 Task: Search one way flight ticket for 1 adult, 1 child, 1 infant in seat in premium economy from Harlingen: Valley International Airport to Jacksonville: Albert J. Ellis Airport on 8-3-2023. Choice of flights is Delta. Number of bags: 2 checked bags. Price is upto 71000. Outbound departure time preference is 19:15.
Action: Mouse moved to (296, 122)
Screenshot: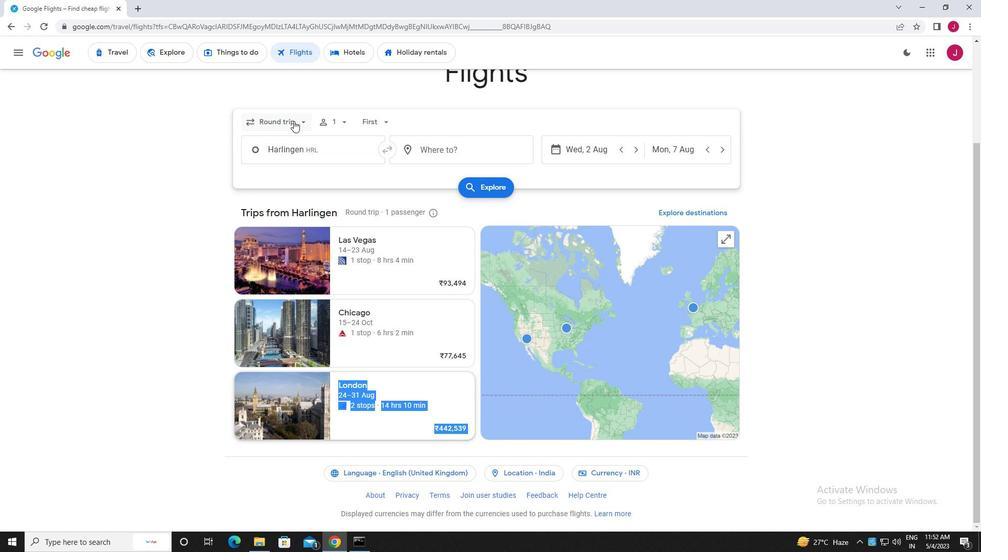 
Action: Mouse pressed left at (296, 122)
Screenshot: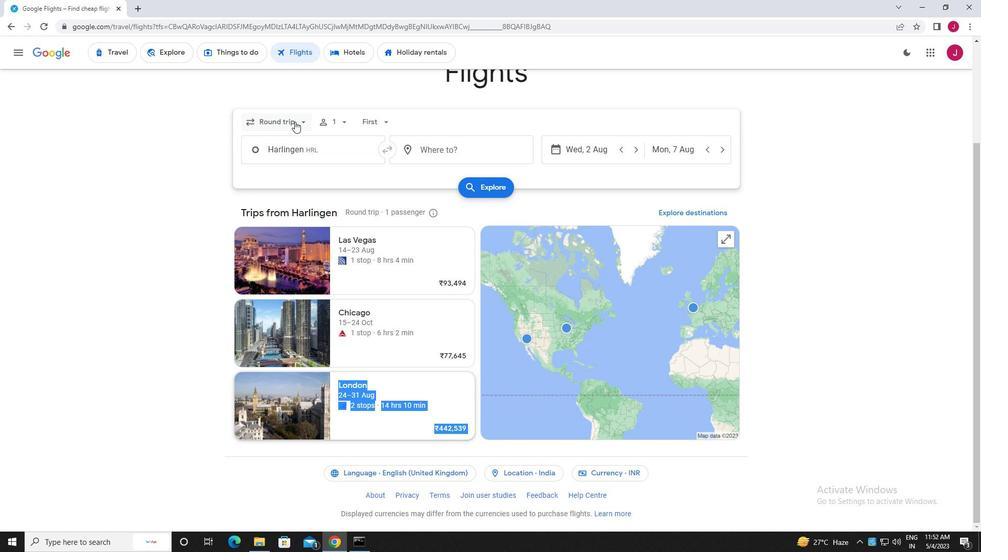 
Action: Mouse moved to (289, 170)
Screenshot: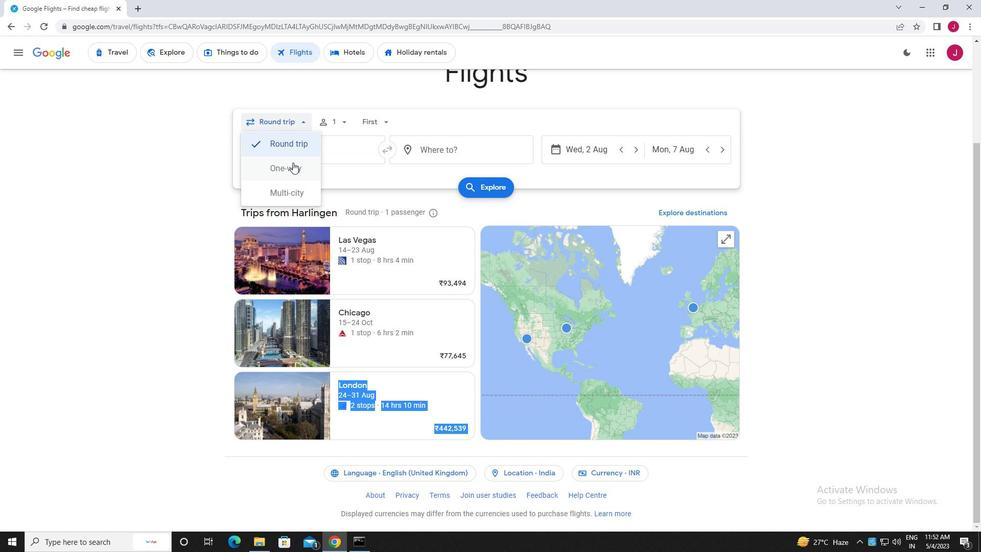 
Action: Mouse pressed left at (289, 170)
Screenshot: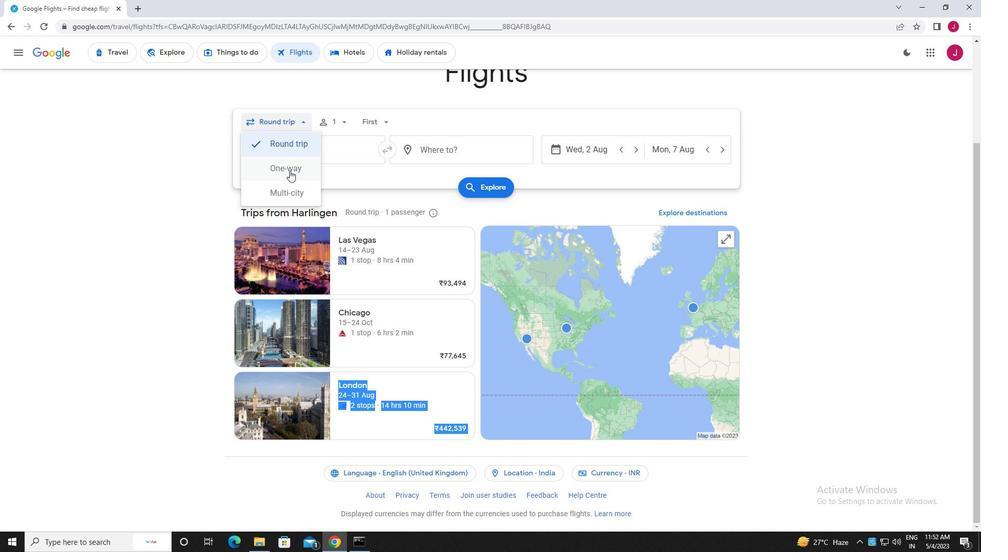 
Action: Mouse moved to (379, 124)
Screenshot: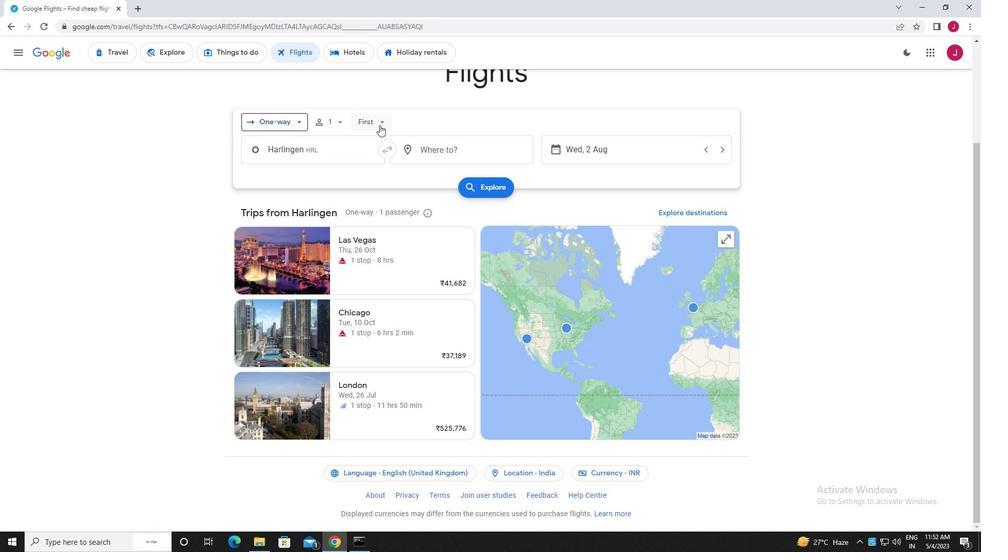 
Action: Mouse pressed left at (379, 124)
Screenshot: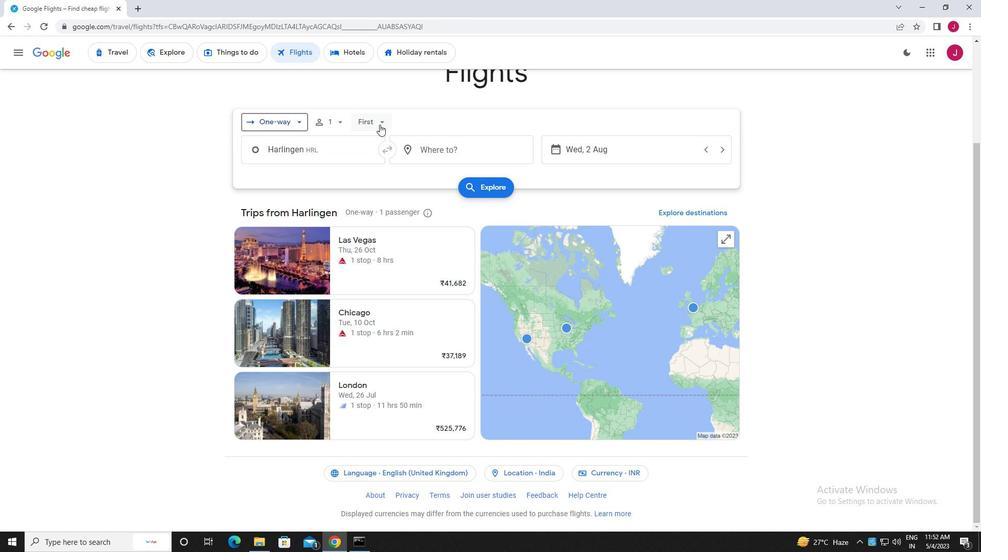 
Action: Mouse moved to (340, 123)
Screenshot: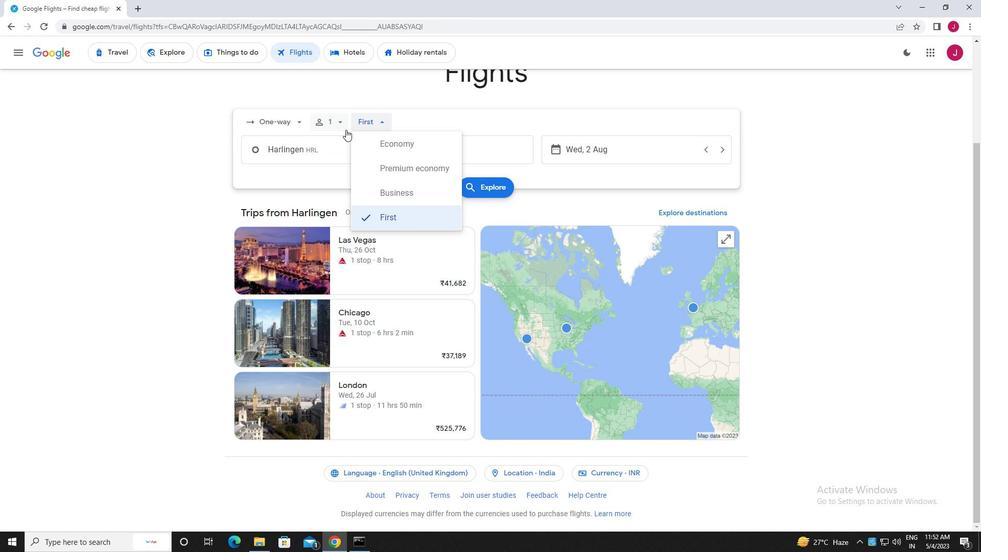 
Action: Mouse pressed left at (340, 123)
Screenshot: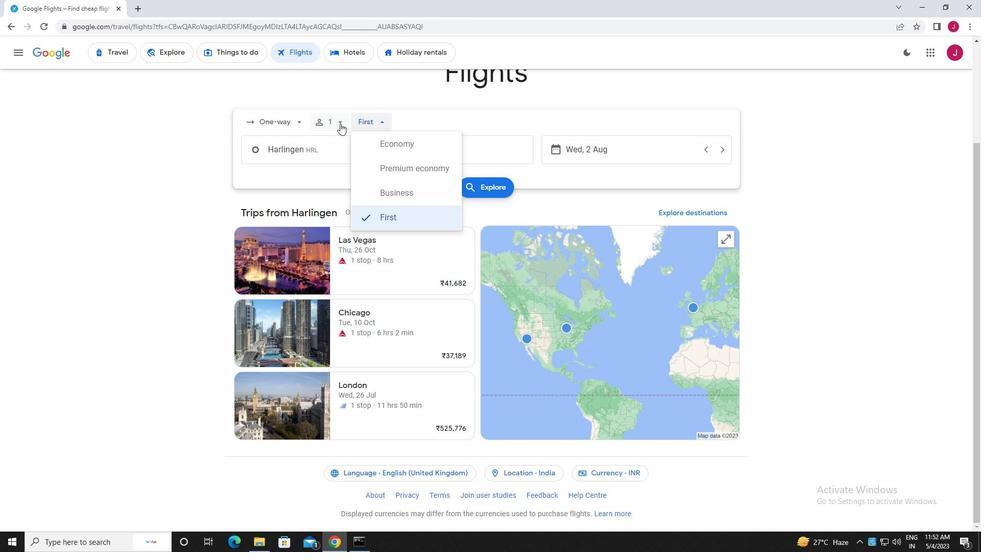 
Action: Mouse moved to (420, 177)
Screenshot: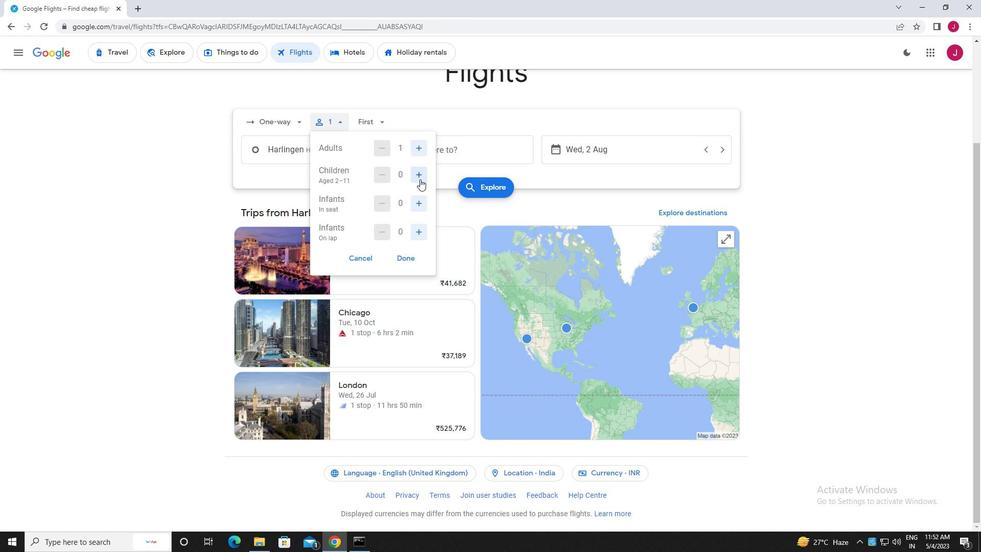 
Action: Mouse pressed left at (420, 177)
Screenshot: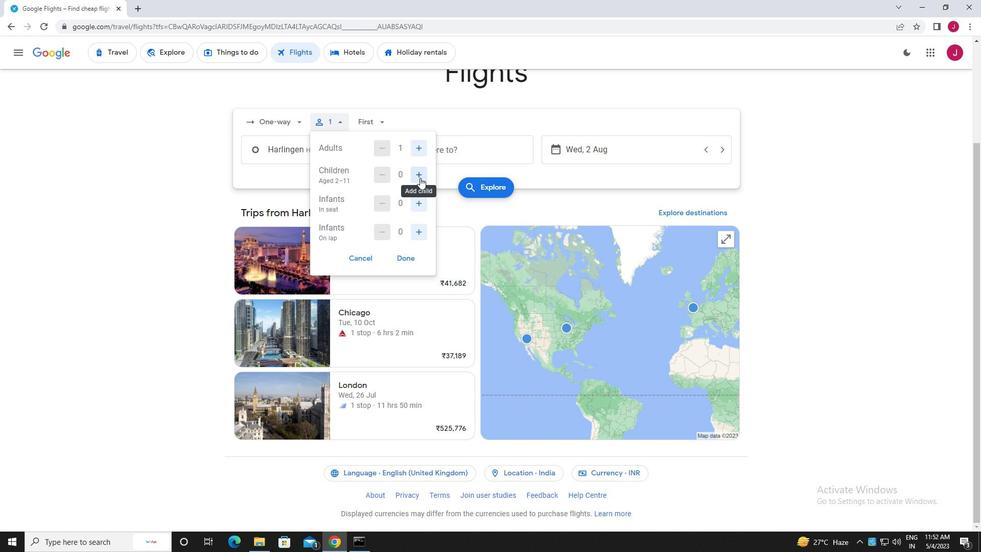 
Action: Mouse moved to (385, 173)
Screenshot: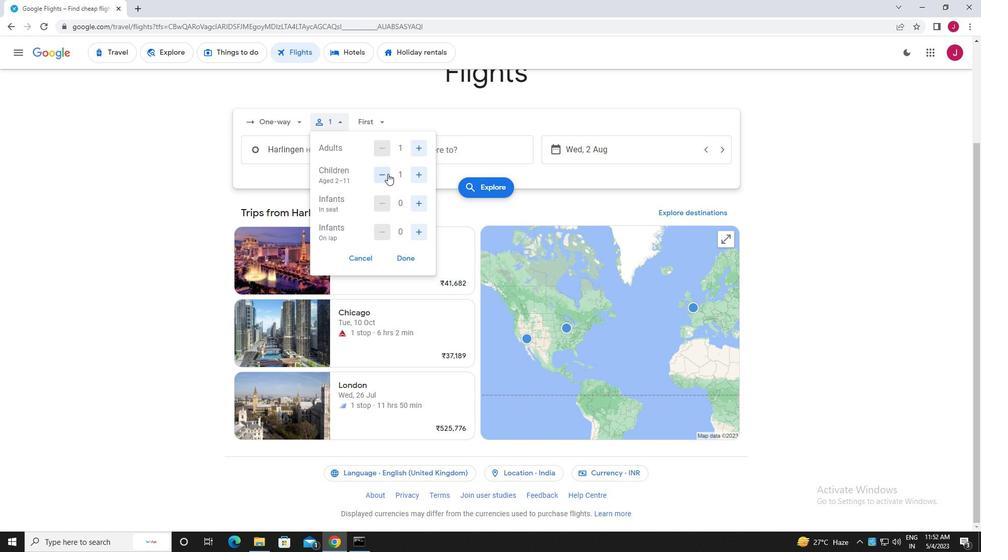 
Action: Mouse pressed left at (385, 173)
Screenshot: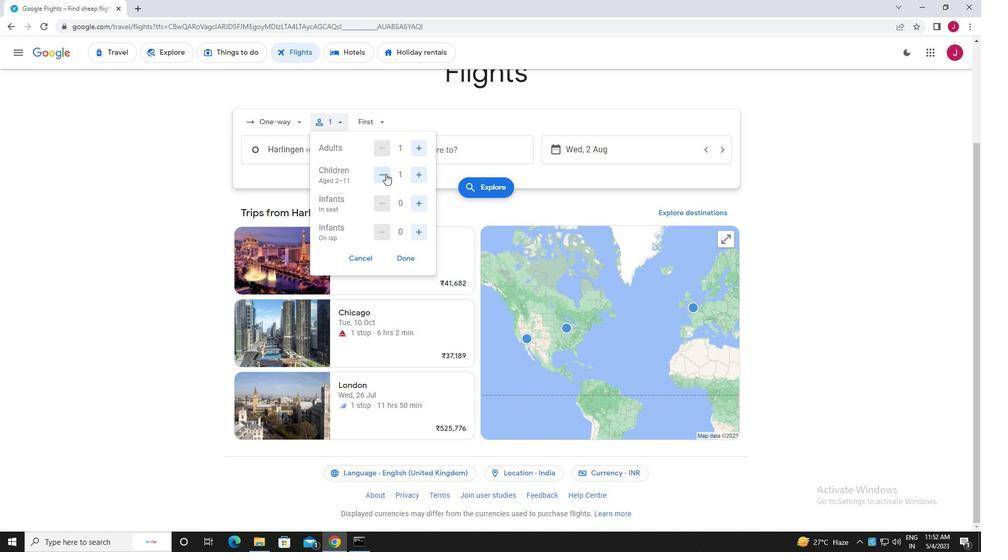 
Action: Mouse moved to (419, 204)
Screenshot: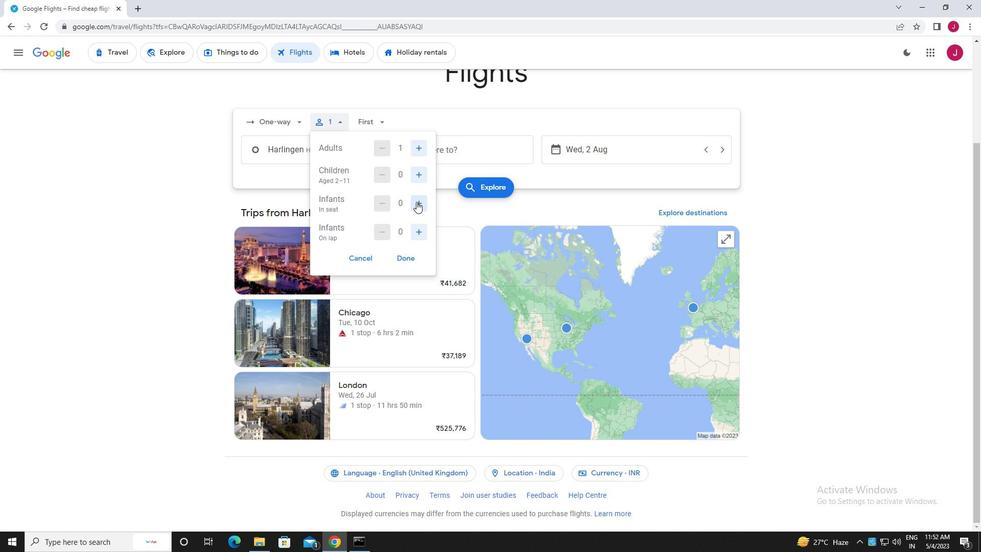 
Action: Mouse pressed left at (419, 204)
Screenshot: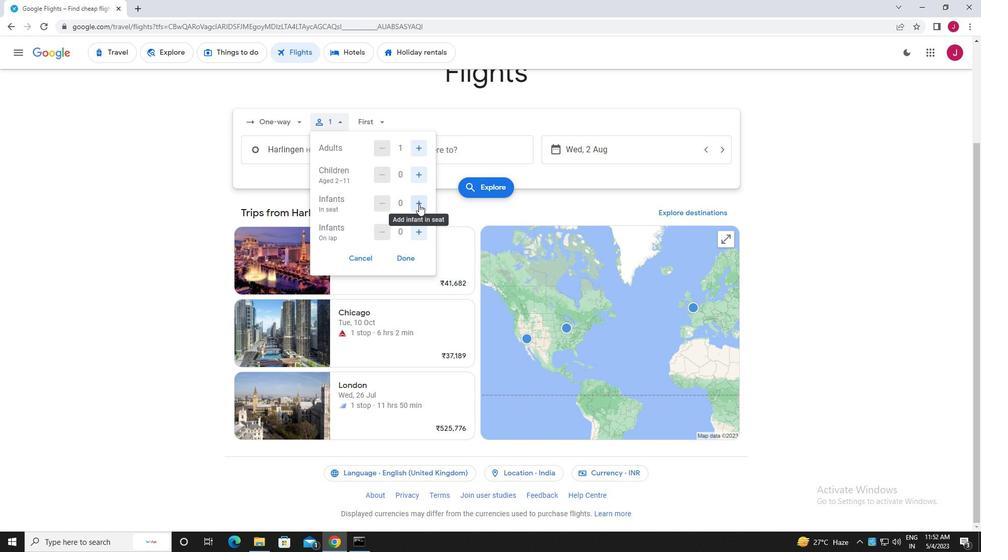 
Action: Mouse moved to (403, 258)
Screenshot: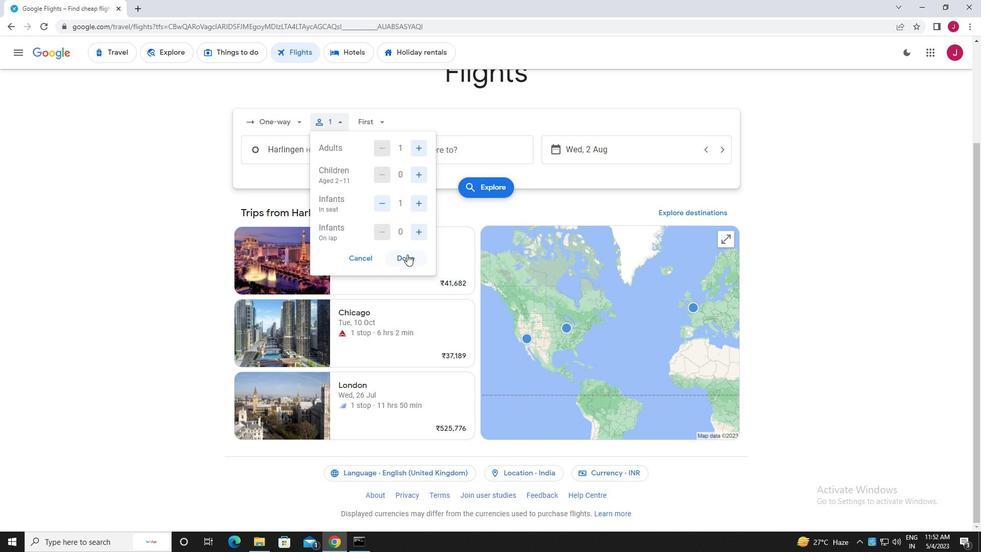 
Action: Mouse pressed left at (403, 258)
Screenshot: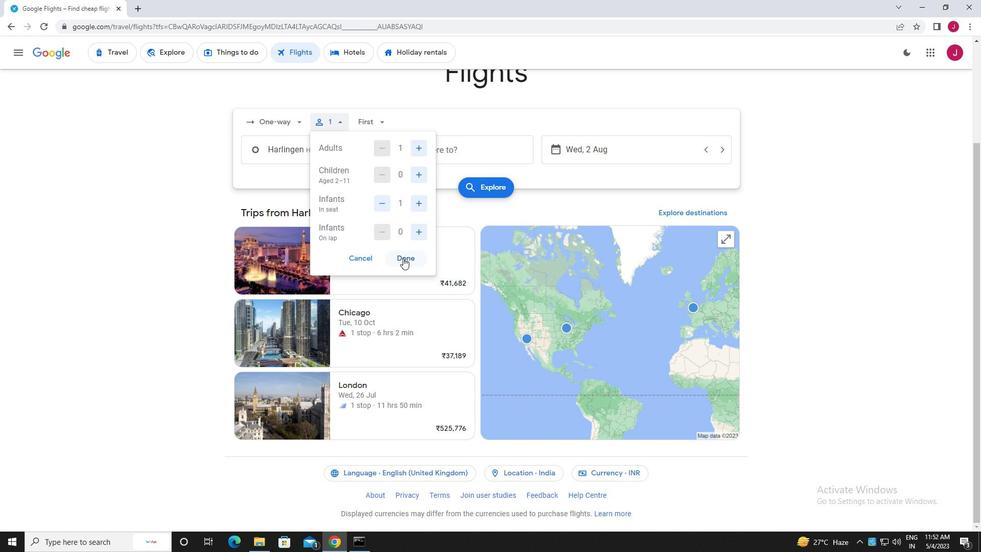 
Action: Mouse moved to (374, 118)
Screenshot: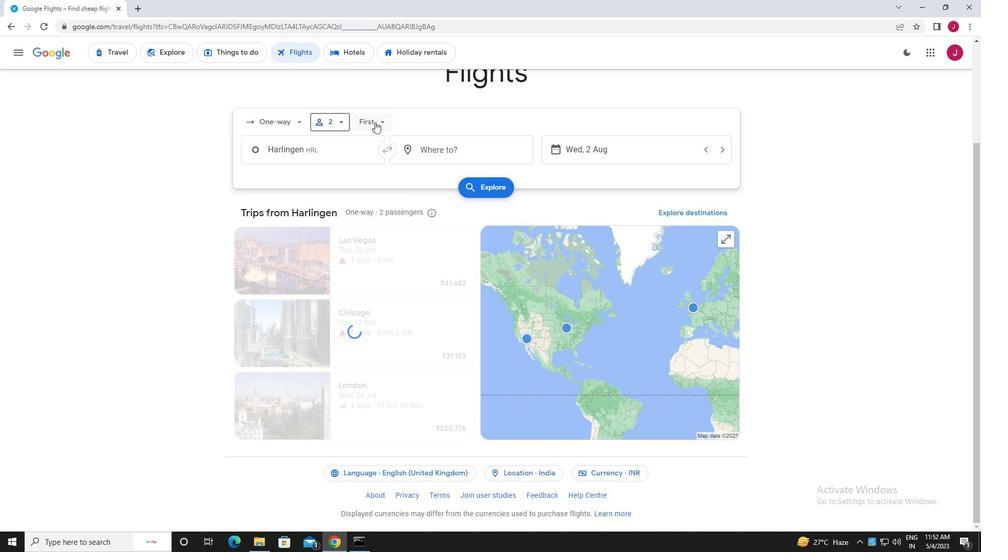 
Action: Mouse pressed left at (374, 118)
Screenshot: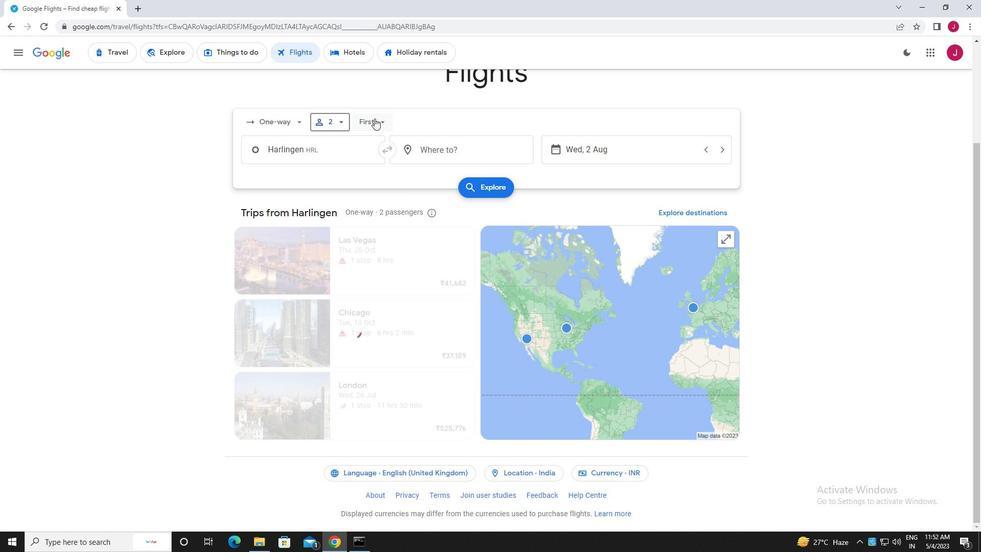 
Action: Mouse moved to (400, 172)
Screenshot: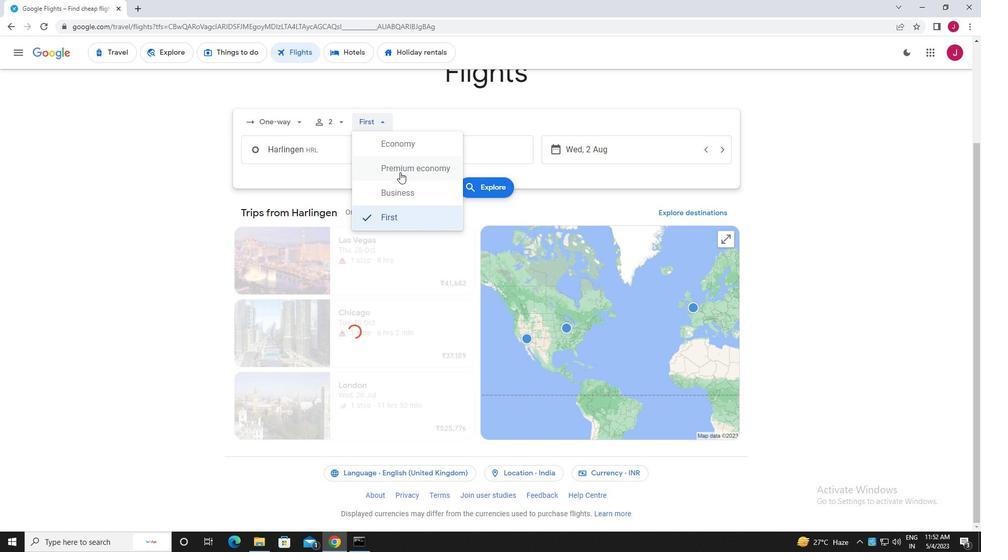 
Action: Mouse pressed left at (400, 172)
Screenshot: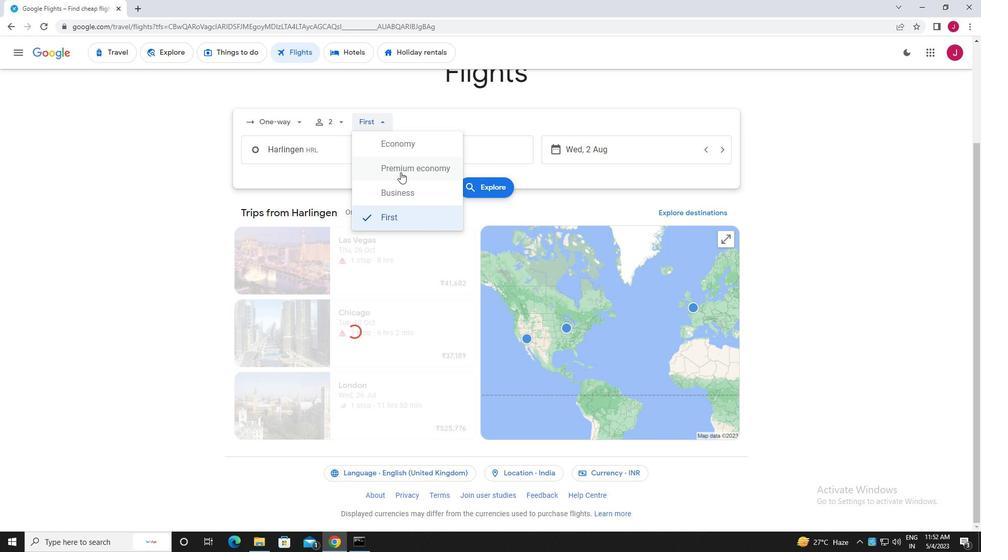 
Action: Mouse moved to (348, 154)
Screenshot: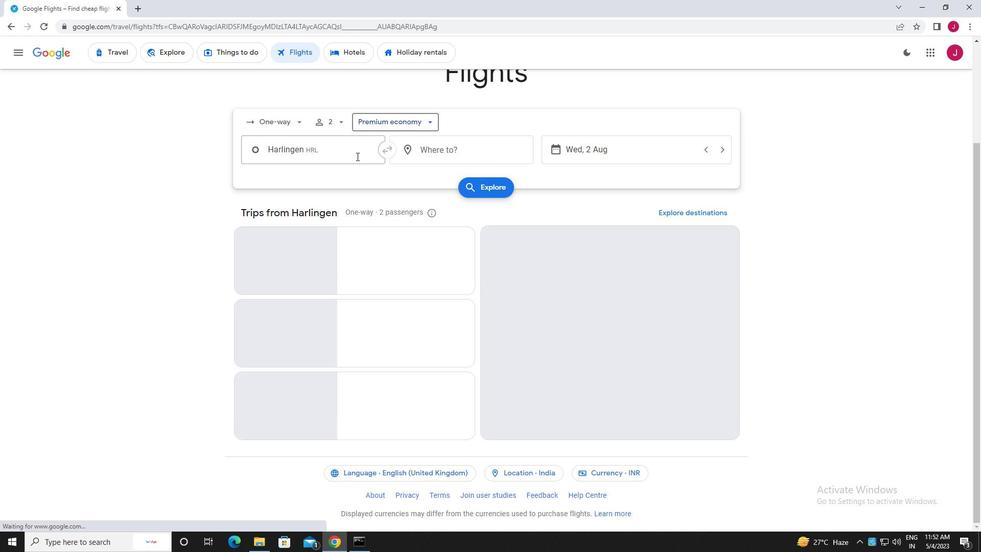 
Action: Mouse pressed left at (348, 154)
Screenshot: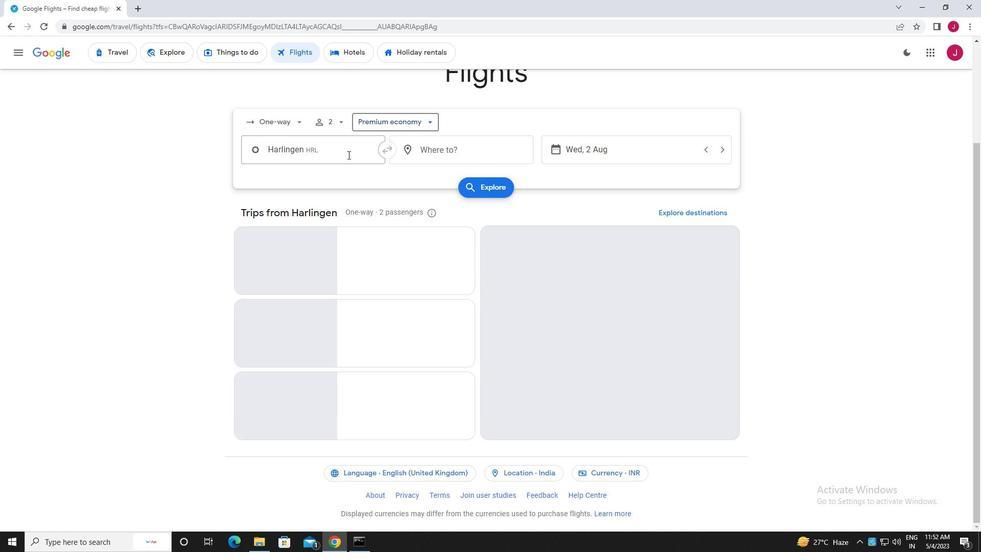 
Action: Mouse moved to (354, 153)
Screenshot: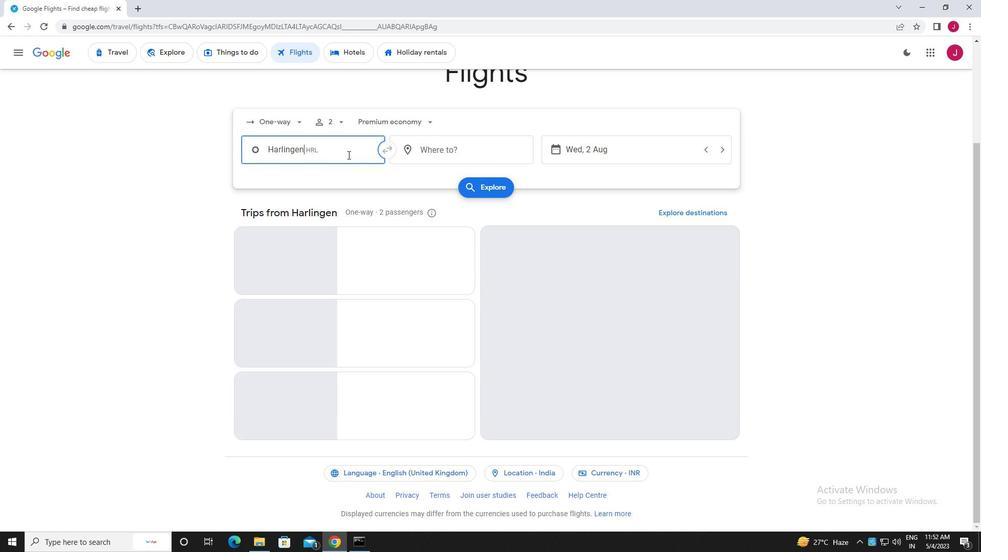 
Action: Key pressed harlington<Key.backspace><Key.backspace><Key.backspace><Key.backspace><Key.backspace><Key.backspace><Key.backspace><Key.backspace><Key.backspace><Key.backspace><Key.backspace><Key.backspace><Key.backspace><Key.backspace><Key.backspace>valley<Key.space>int
Screenshot: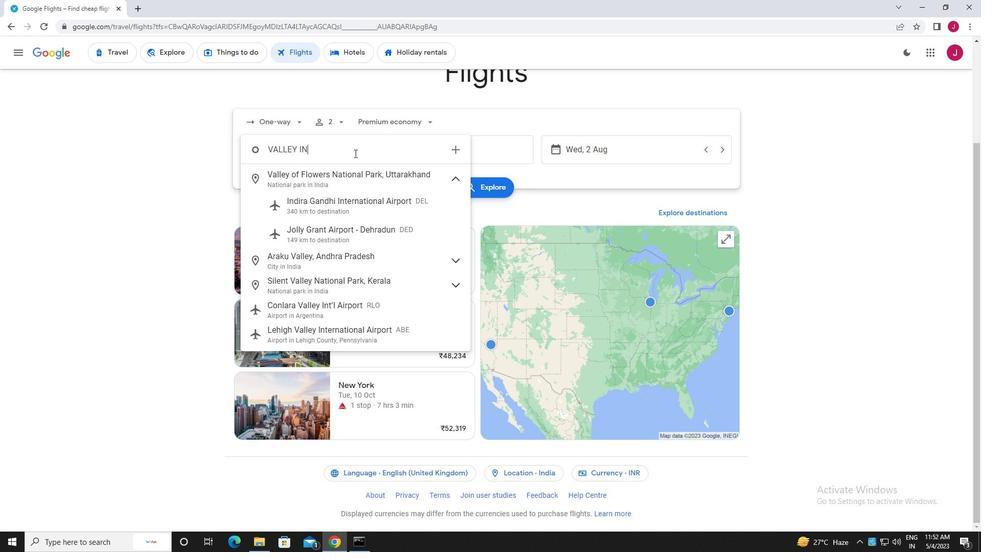 
Action: Mouse moved to (333, 224)
Screenshot: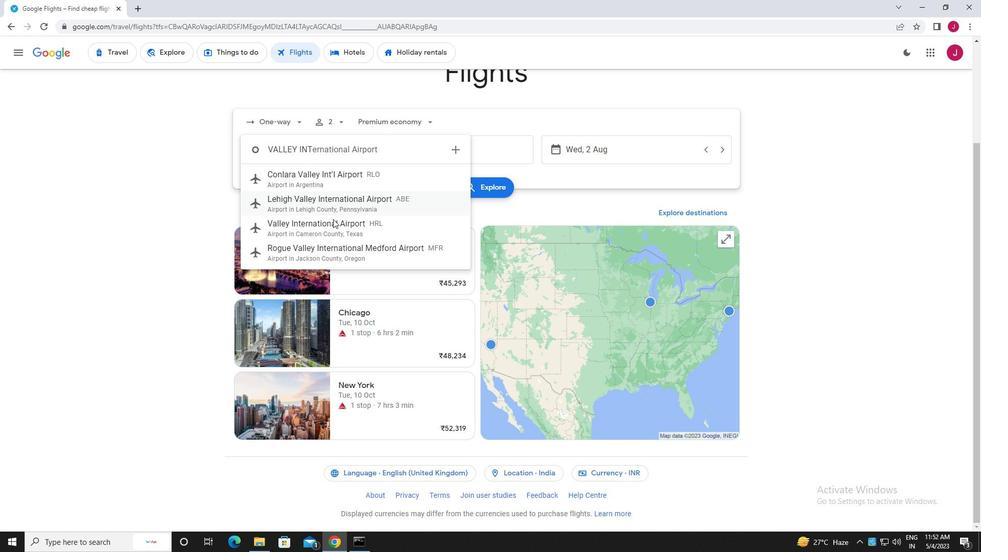 
Action: Mouse pressed left at (333, 224)
Screenshot: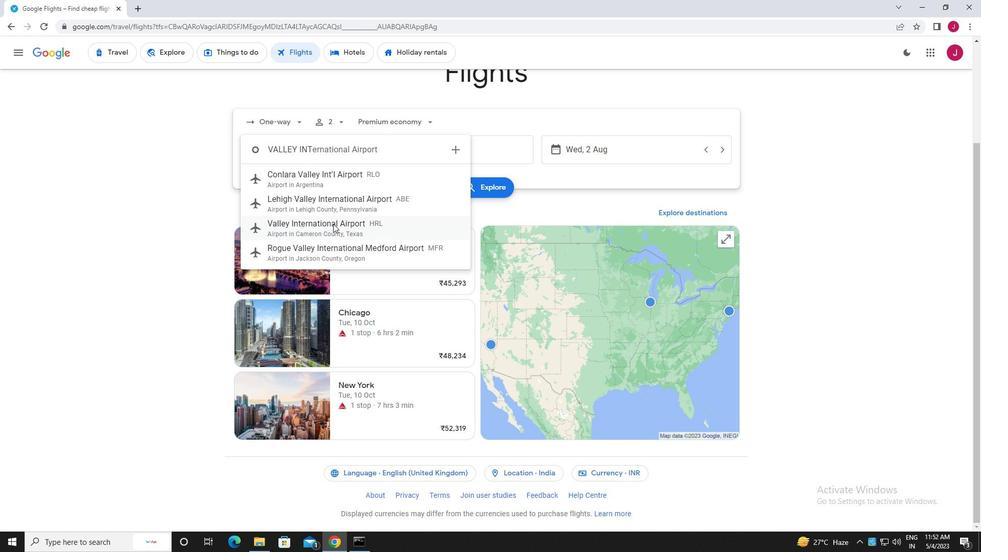 
Action: Mouse moved to (447, 154)
Screenshot: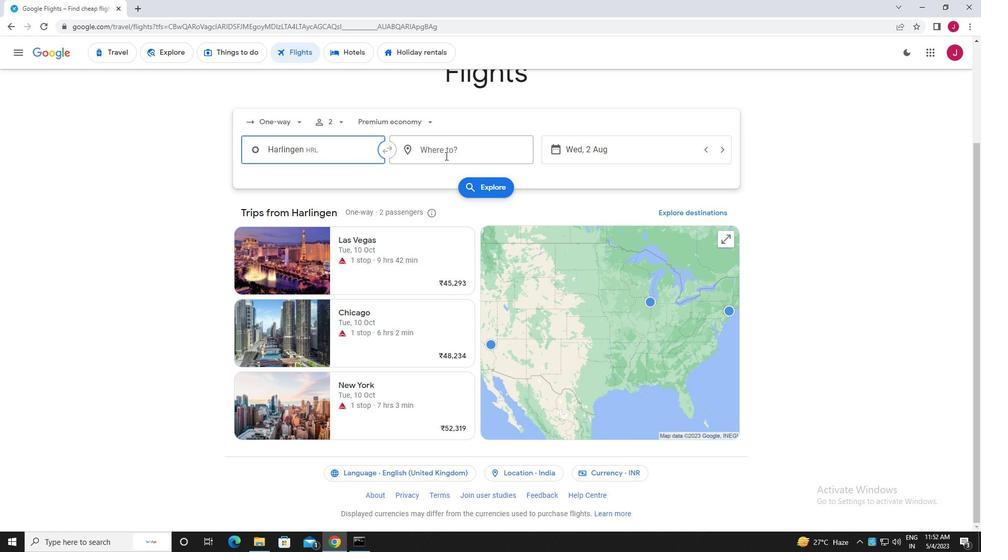 
Action: Mouse pressed left at (447, 154)
Screenshot: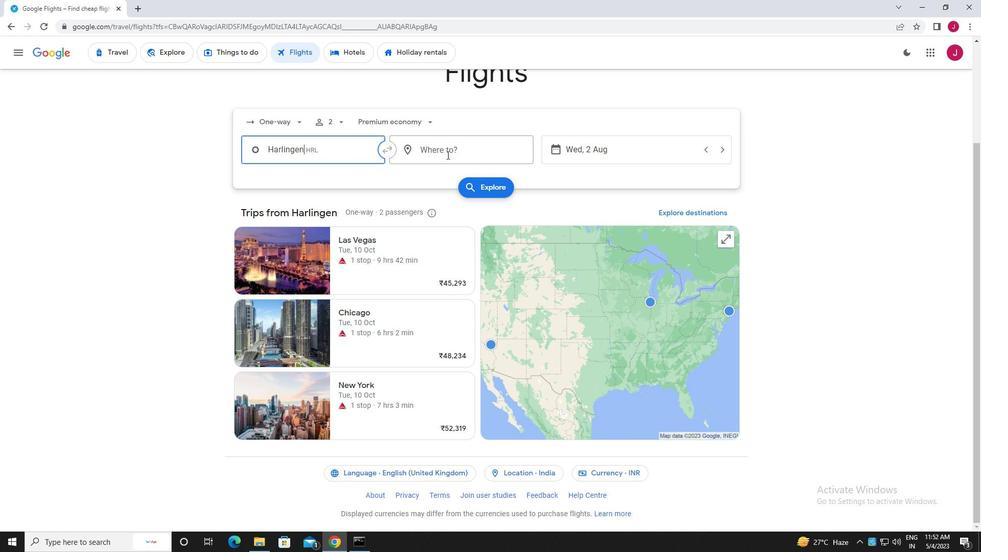 
Action: Mouse moved to (448, 155)
Screenshot: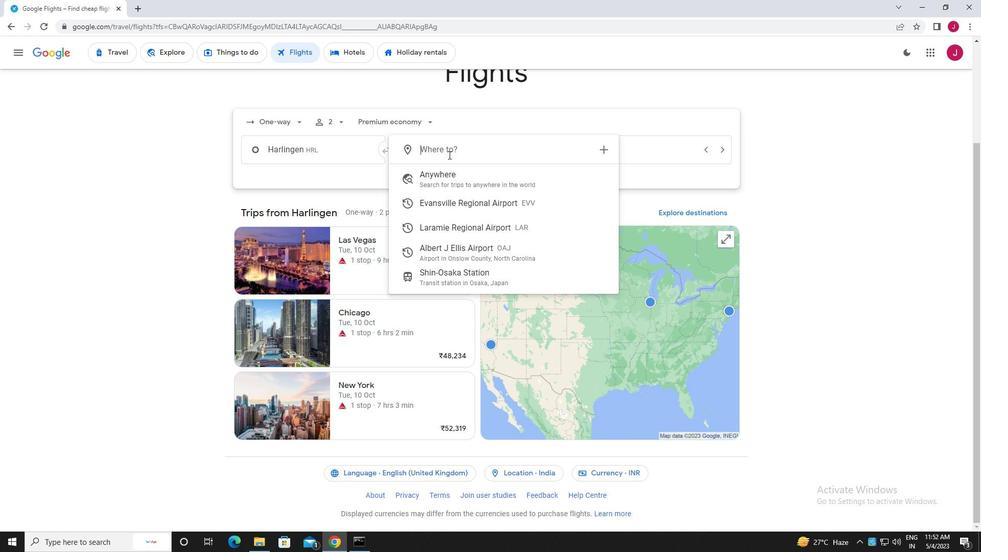 
Action: Key pressed albert<Key.space>
Screenshot: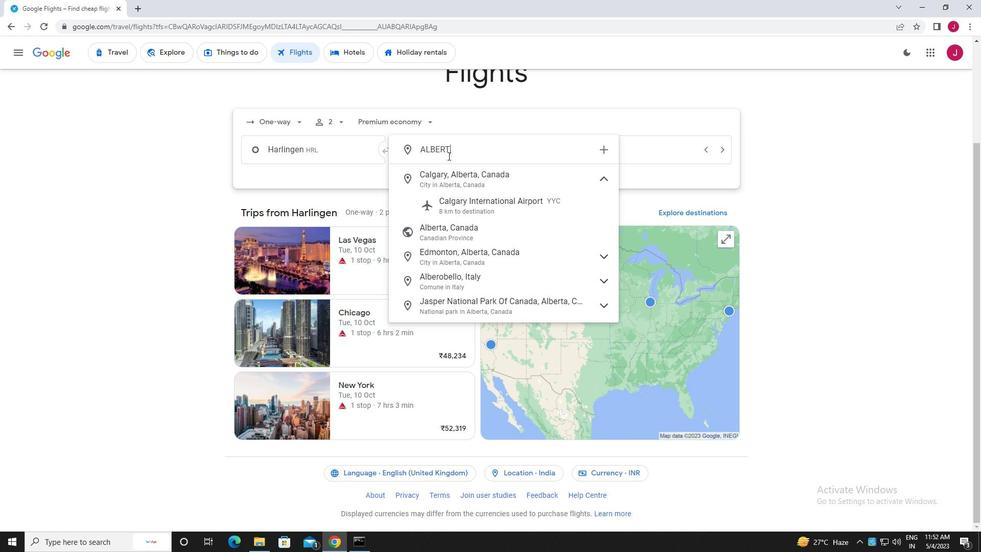 
Action: Mouse moved to (482, 183)
Screenshot: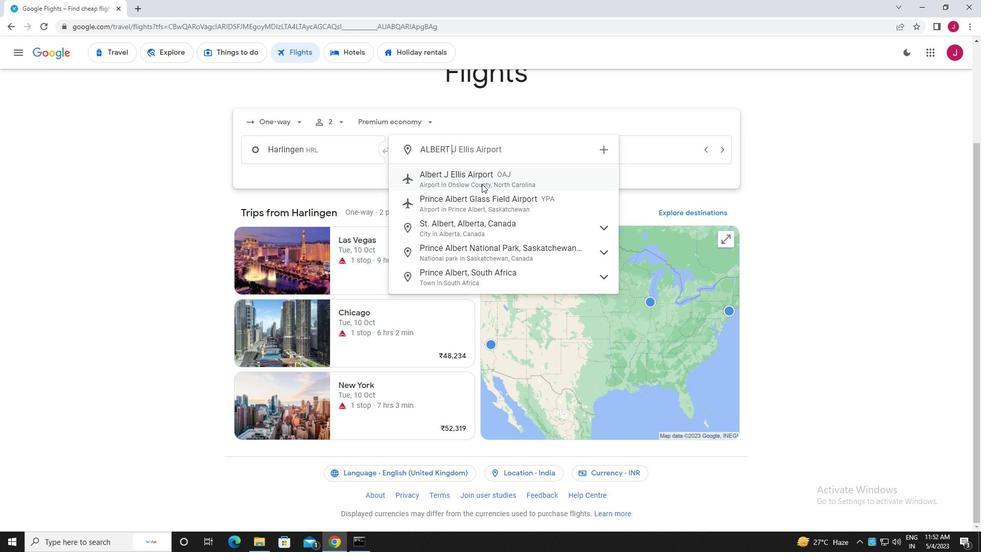 
Action: Mouse pressed left at (482, 183)
Screenshot: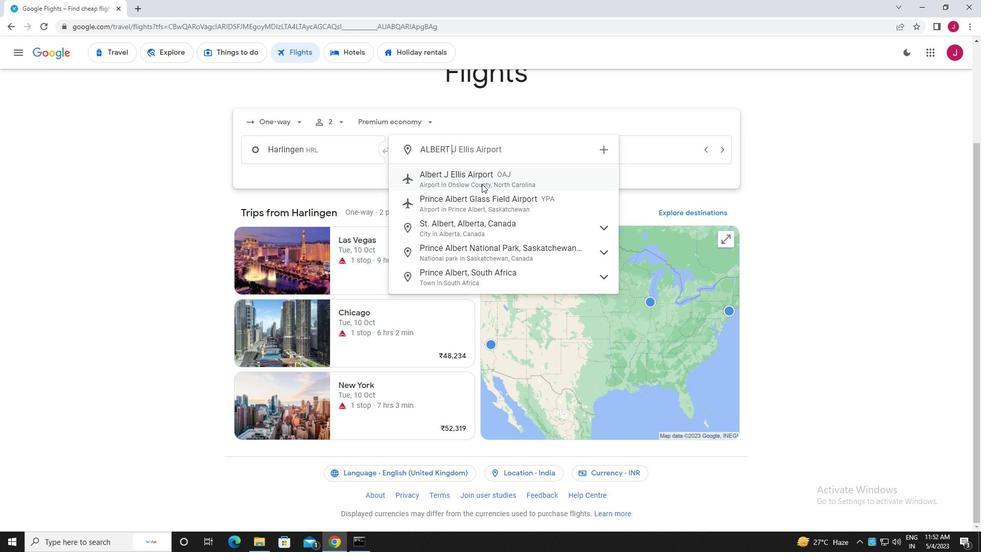 
Action: Mouse moved to (614, 152)
Screenshot: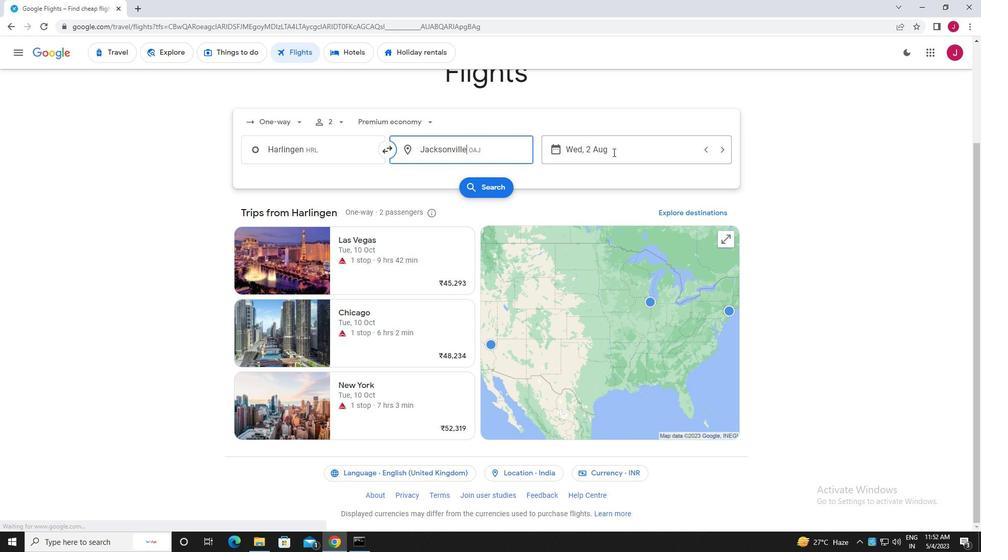 
Action: Mouse pressed left at (614, 152)
Screenshot: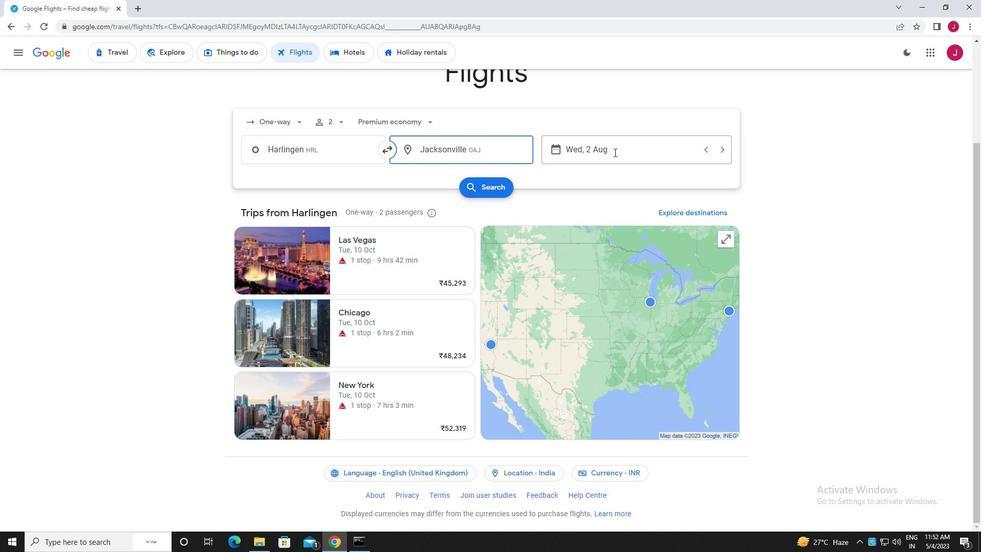 
Action: Mouse moved to (465, 230)
Screenshot: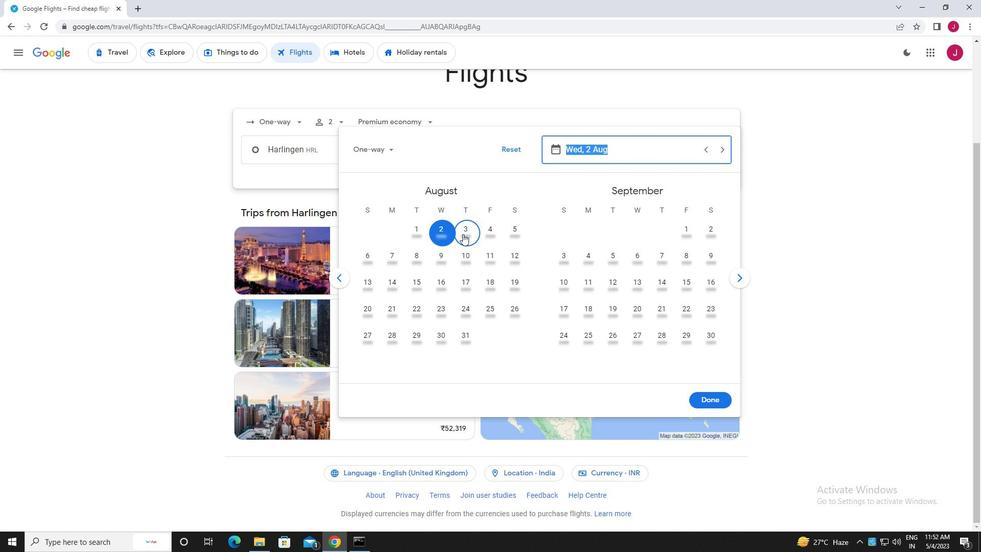 
Action: Mouse pressed left at (465, 230)
Screenshot: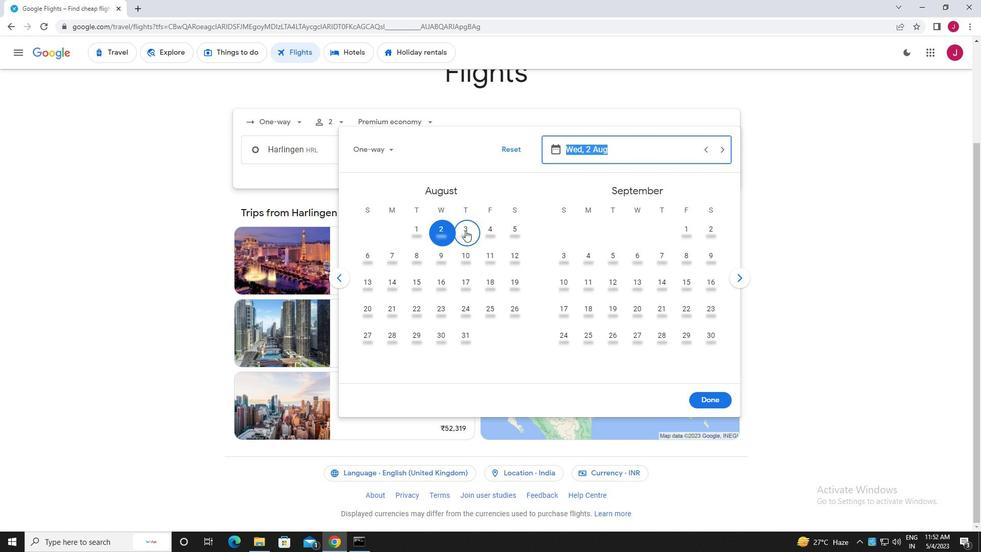 
Action: Mouse moved to (710, 396)
Screenshot: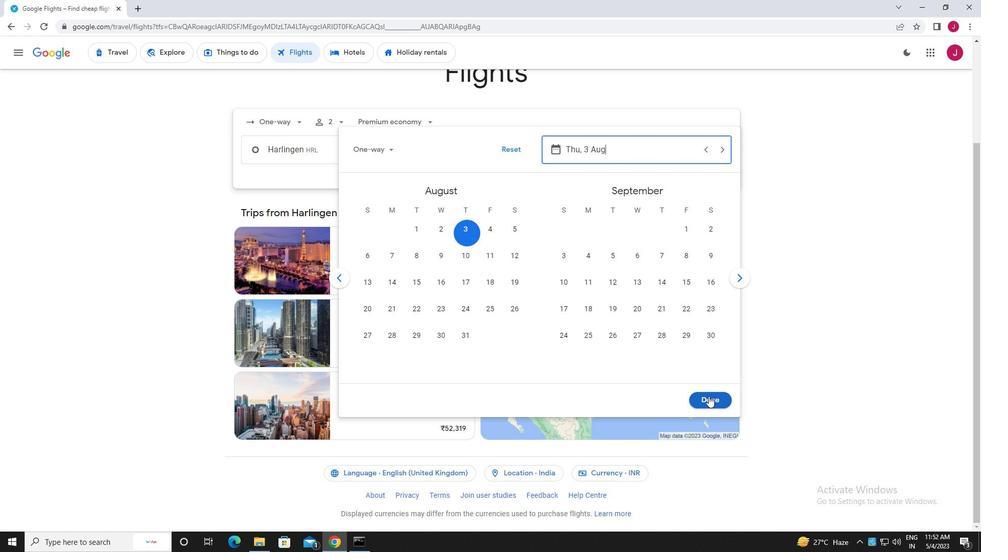 
Action: Mouse pressed left at (710, 396)
Screenshot: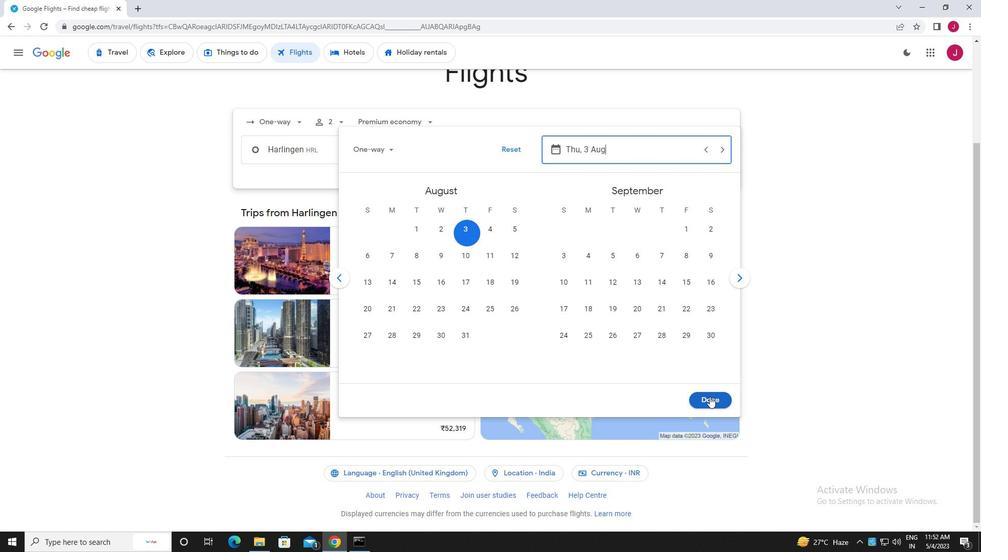 
Action: Mouse moved to (482, 191)
Screenshot: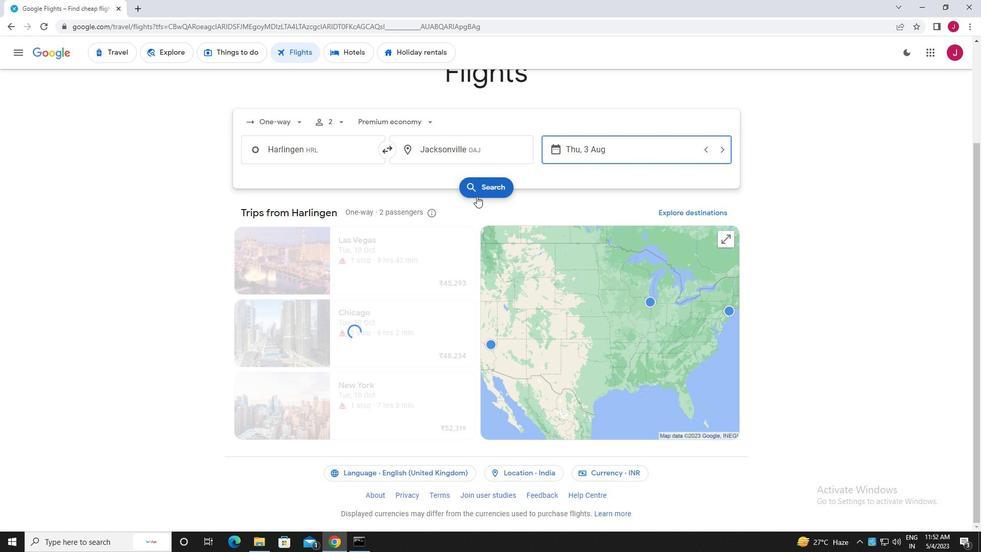 
Action: Mouse pressed left at (482, 191)
Screenshot: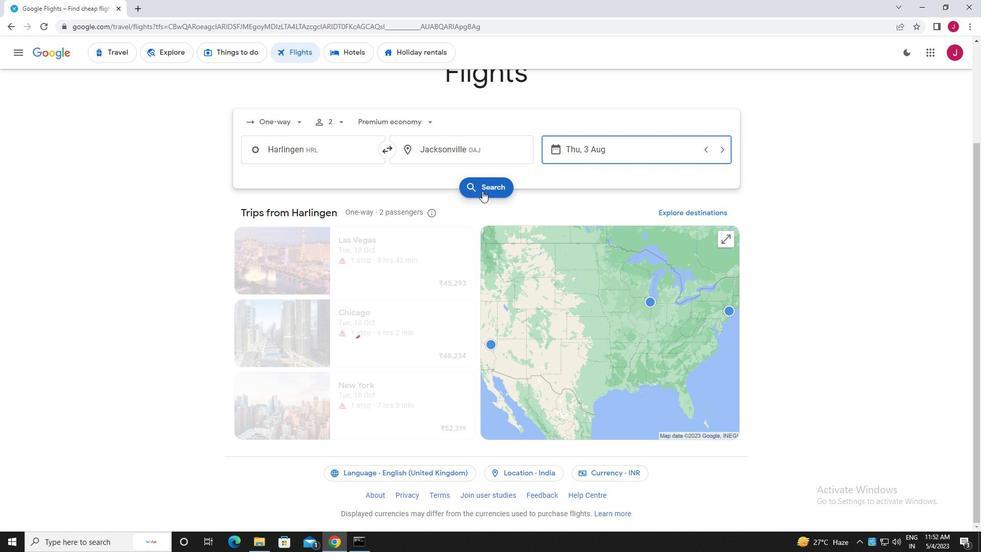 
Action: Mouse moved to (254, 146)
Screenshot: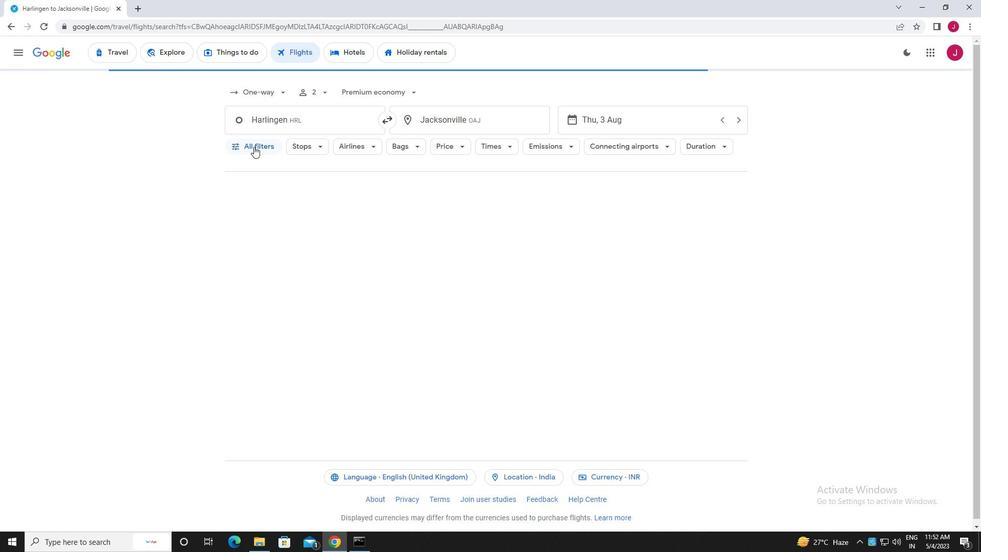
Action: Mouse pressed left at (254, 146)
Screenshot: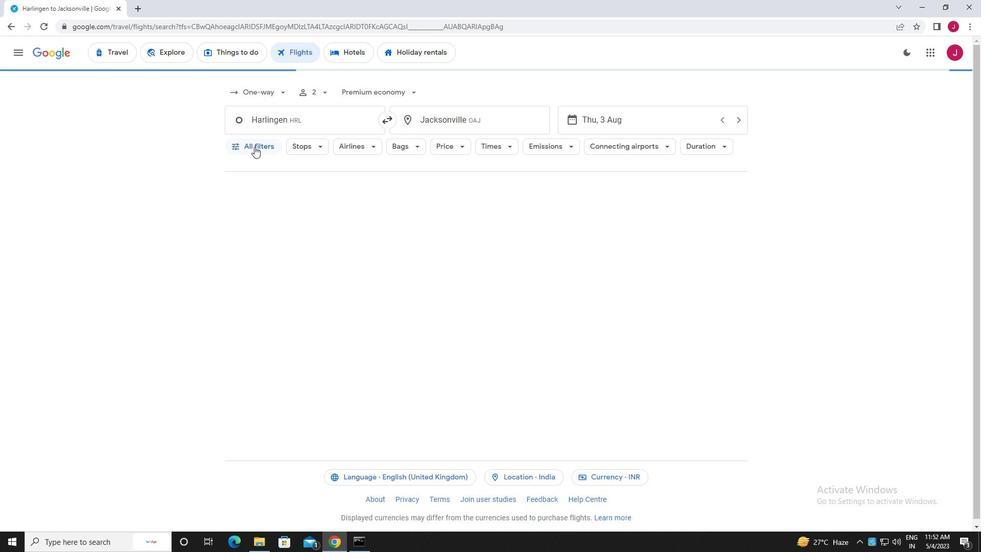 
Action: Mouse moved to (306, 217)
Screenshot: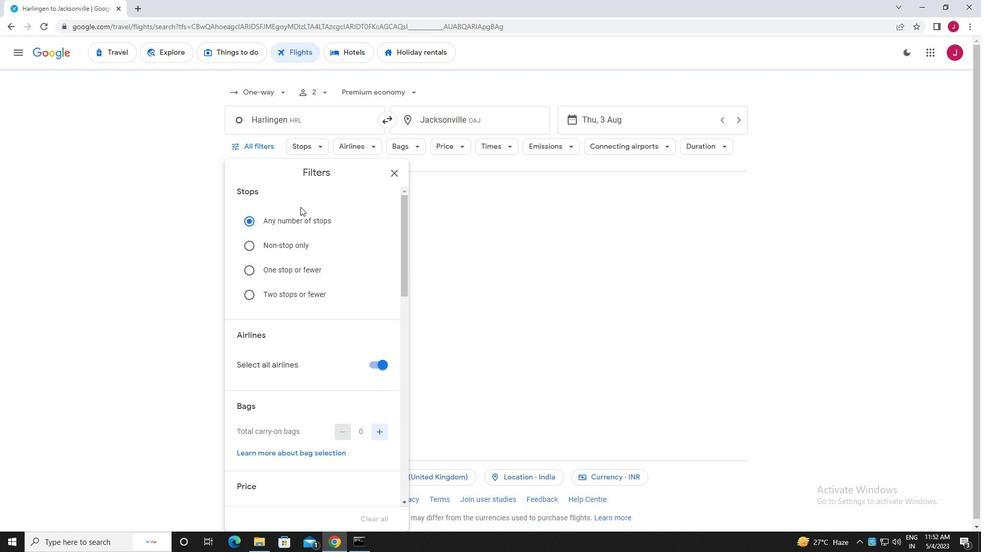 
Action: Mouse scrolled (306, 216) with delta (0, 0)
Screenshot: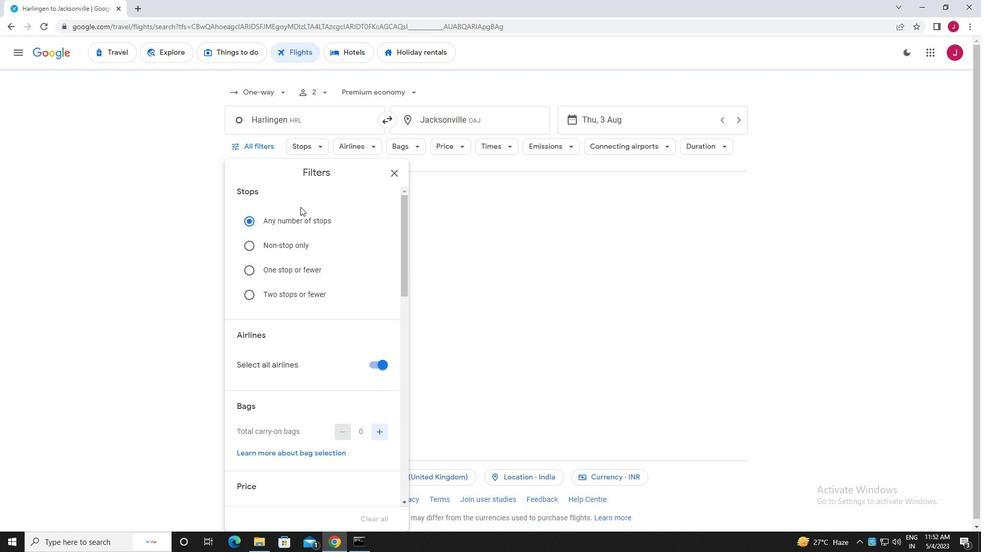 
Action: Mouse scrolled (306, 216) with delta (0, 0)
Screenshot: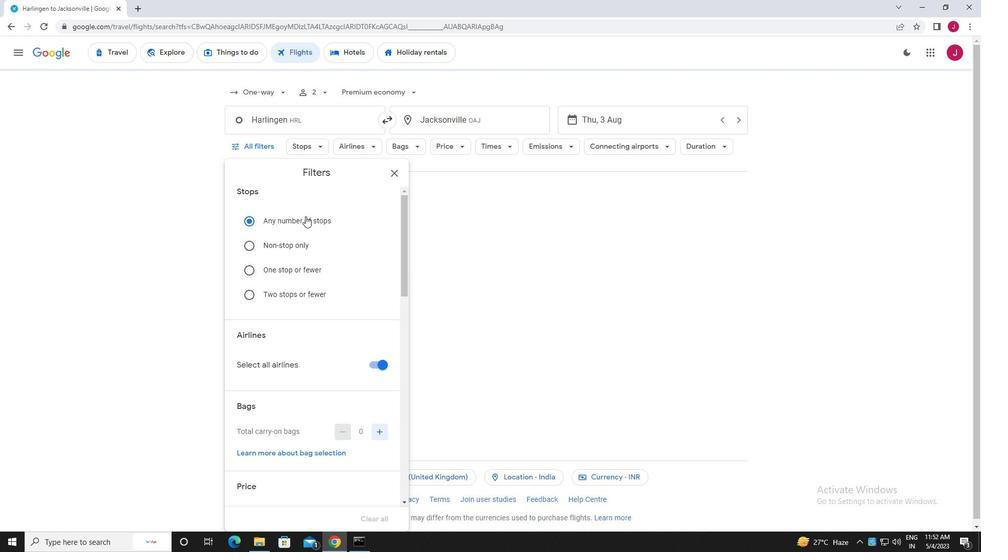 
Action: Mouse moved to (306, 217)
Screenshot: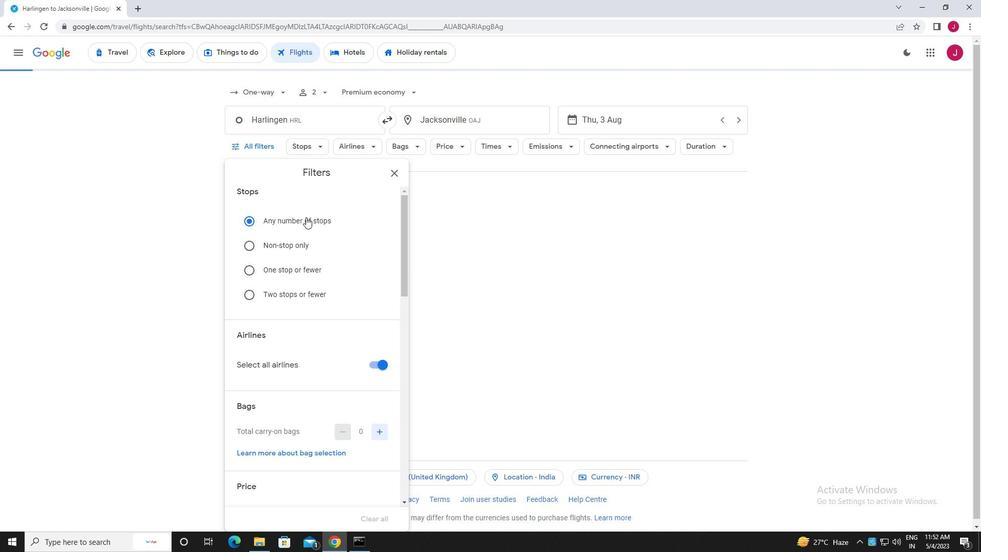 
Action: Mouse scrolled (306, 217) with delta (0, 0)
Screenshot: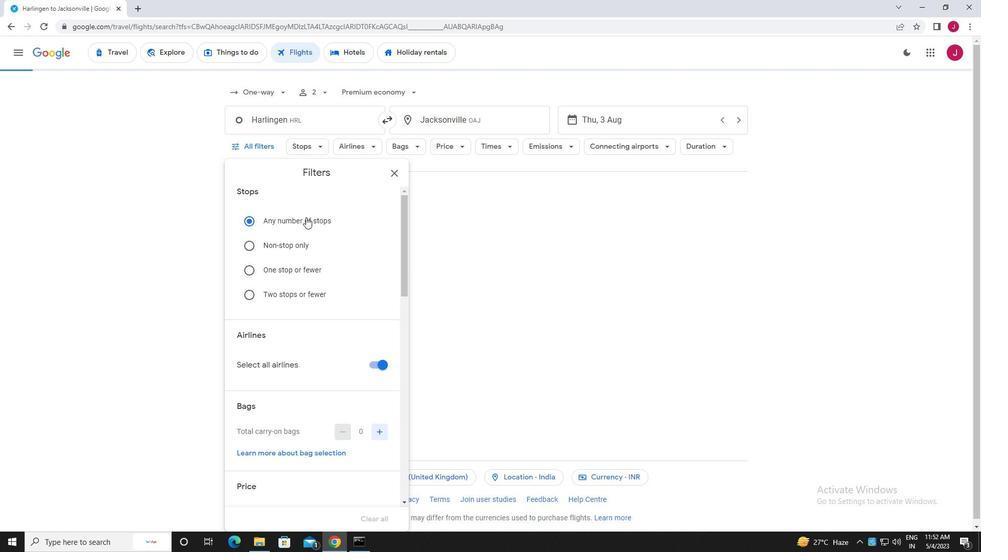 
Action: Mouse moved to (370, 210)
Screenshot: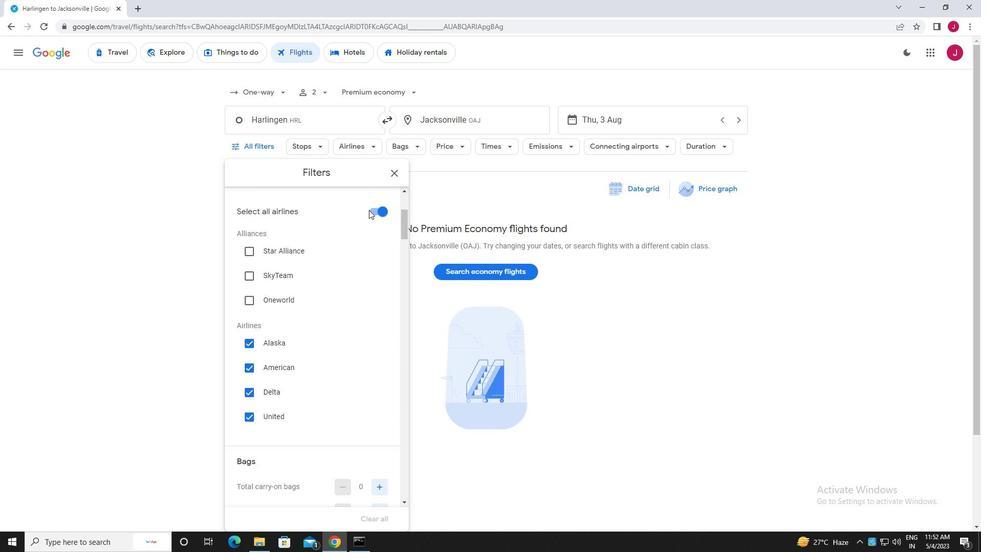 
Action: Mouse pressed left at (370, 210)
Screenshot: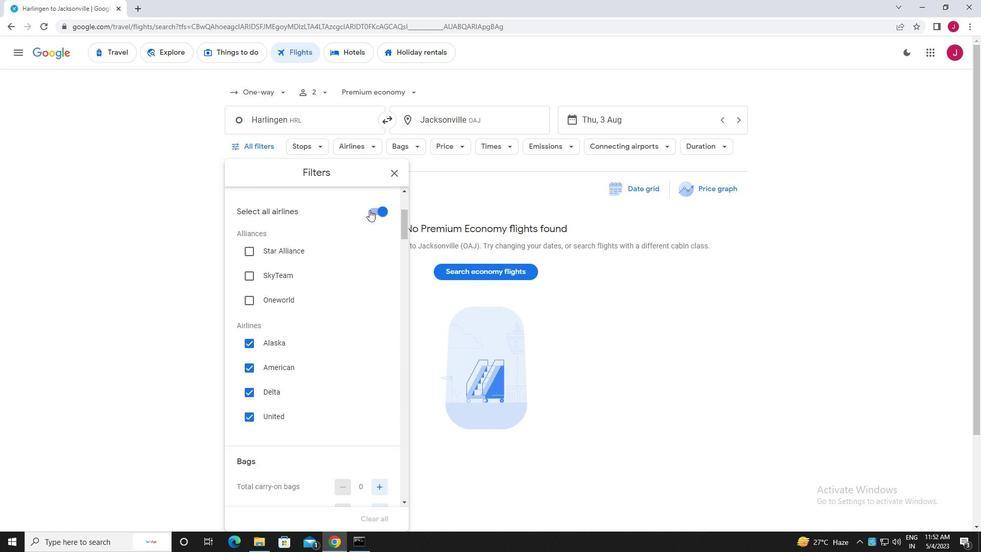 
Action: Mouse moved to (249, 392)
Screenshot: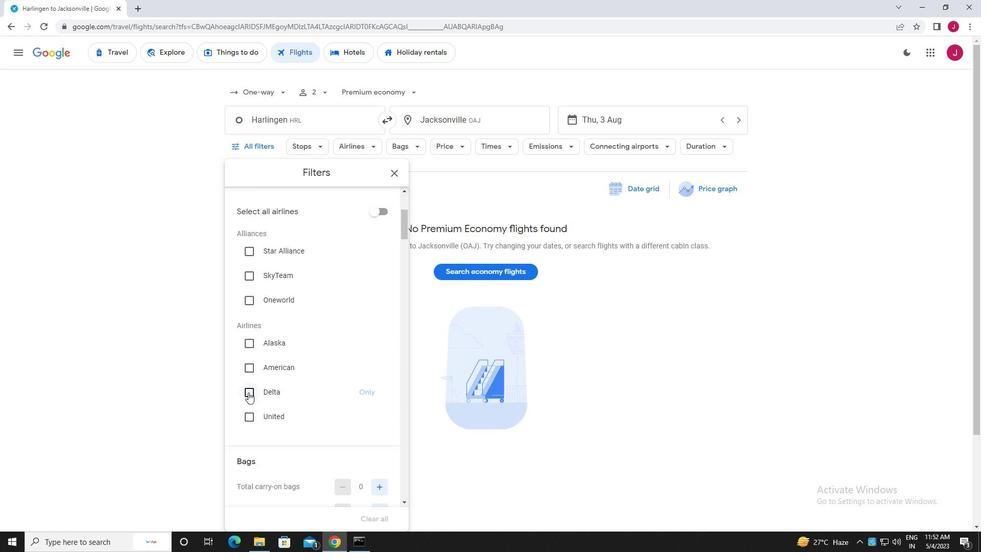 
Action: Mouse pressed left at (249, 392)
Screenshot: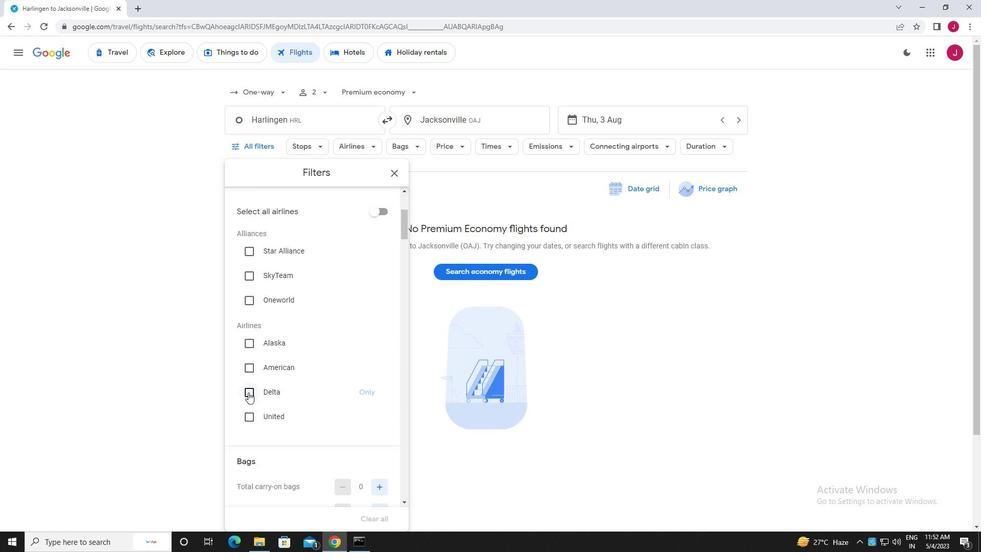 
Action: Mouse moved to (335, 354)
Screenshot: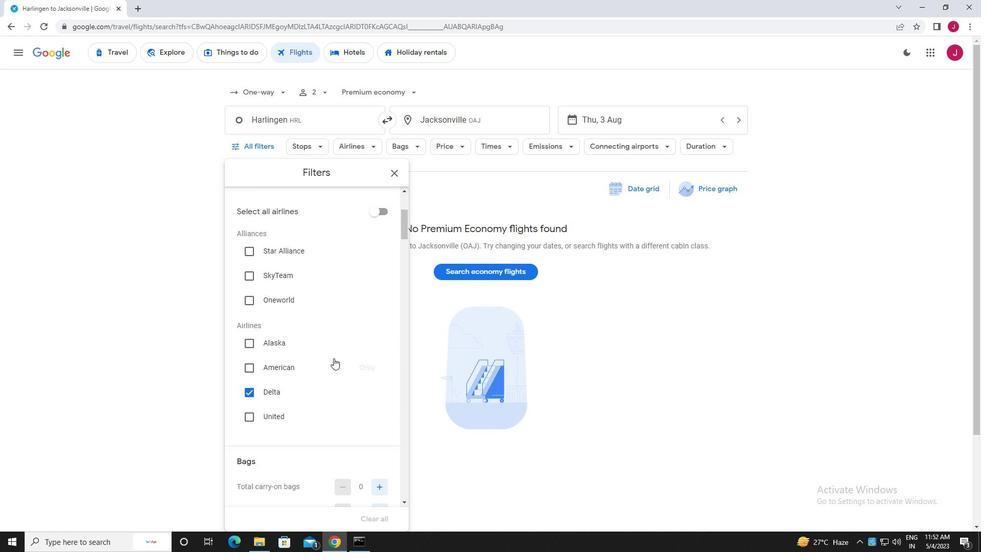 
Action: Mouse scrolled (335, 353) with delta (0, 0)
Screenshot: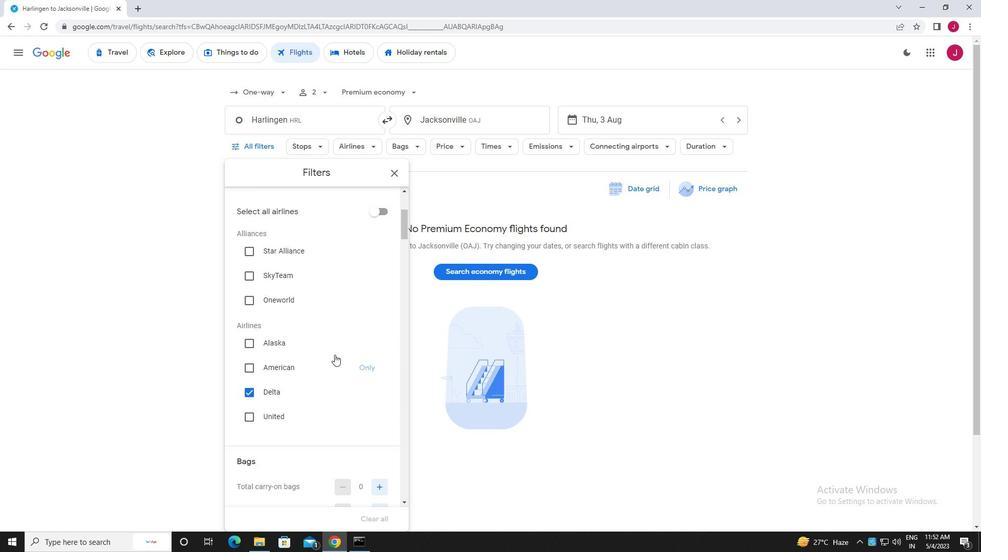 
Action: Mouse scrolled (335, 353) with delta (0, 0)
Screenshot: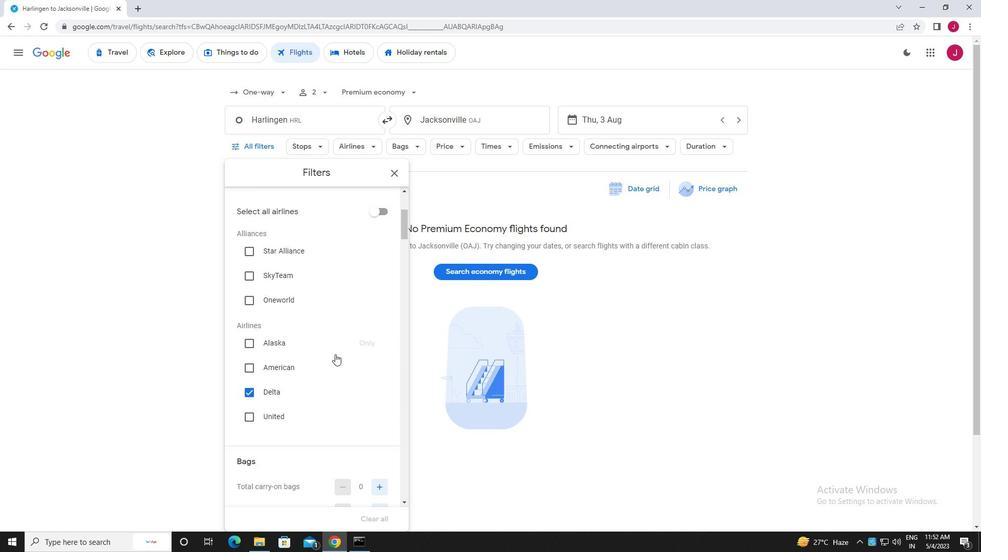 
Action: Mouse moved to (332, 351)
Screenshot: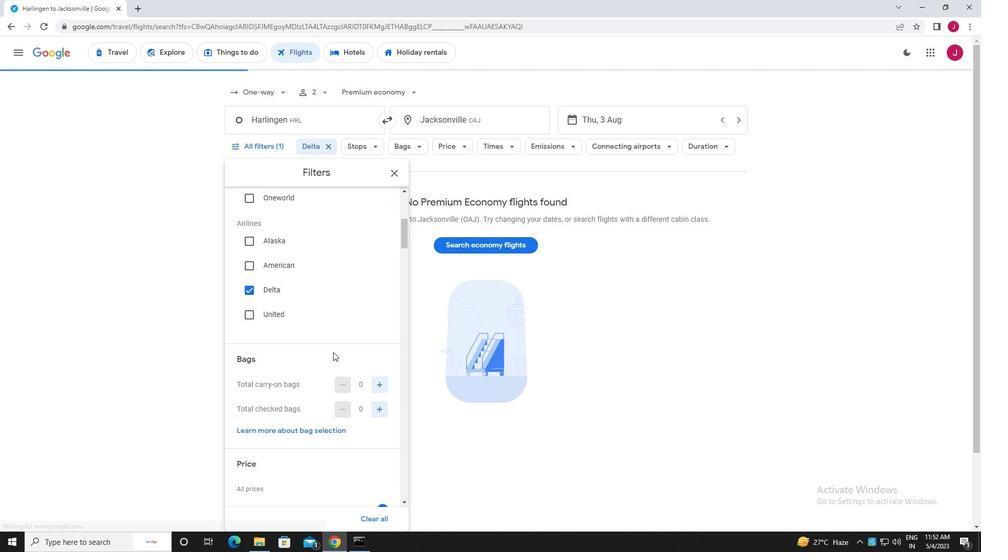 
Action: Mouse scrolled (332, 351) with delta (0, 0)
Screenshot: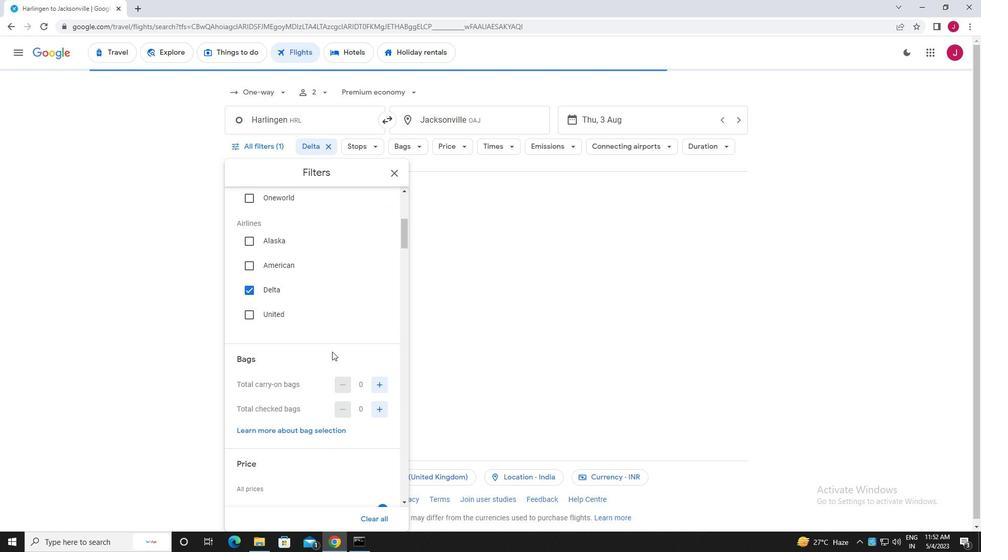 
Action: Mouse moved to (381, 358)
Screenshot: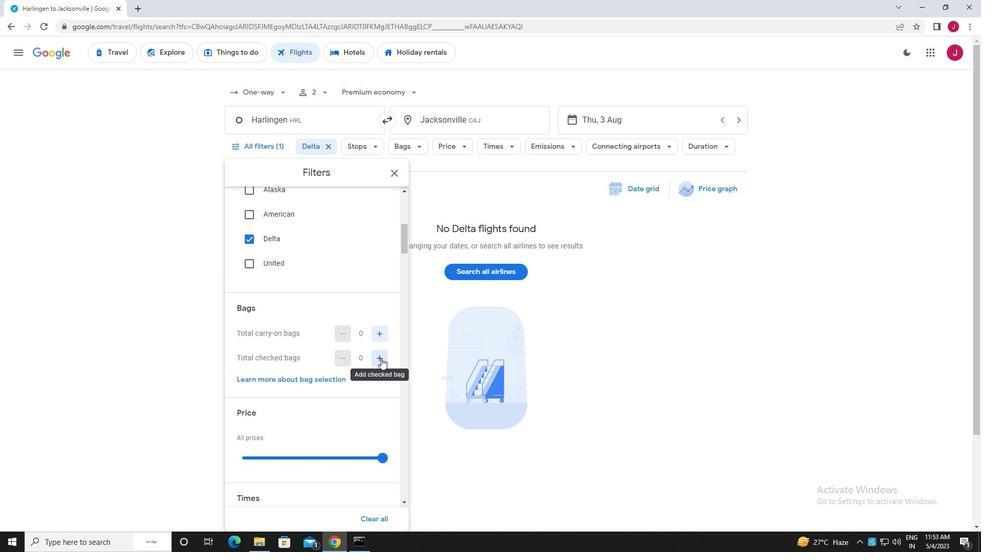 
Action: Mouse pressed left at (381, 358)
Screenshot: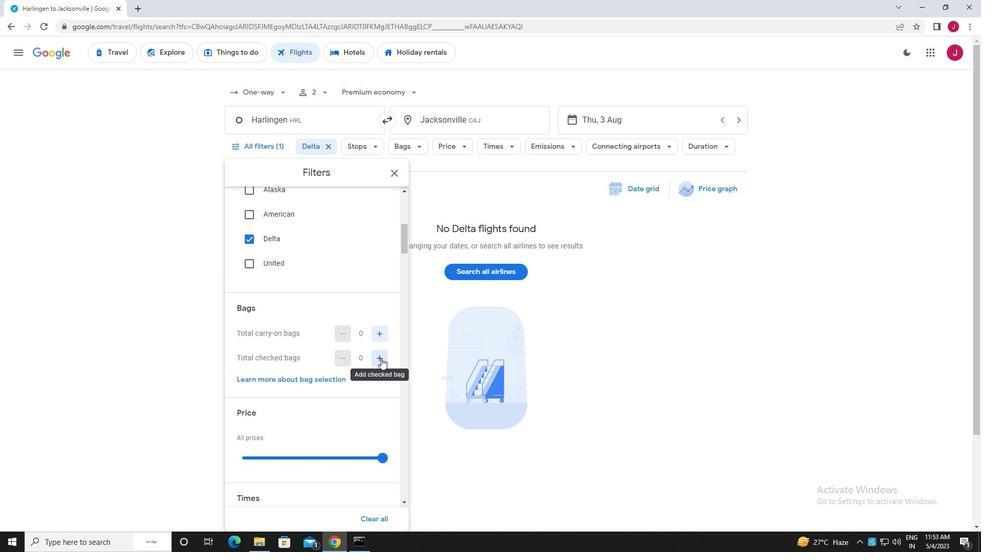 
Action: Mouse pressed left at (381, 358)
Screenshot: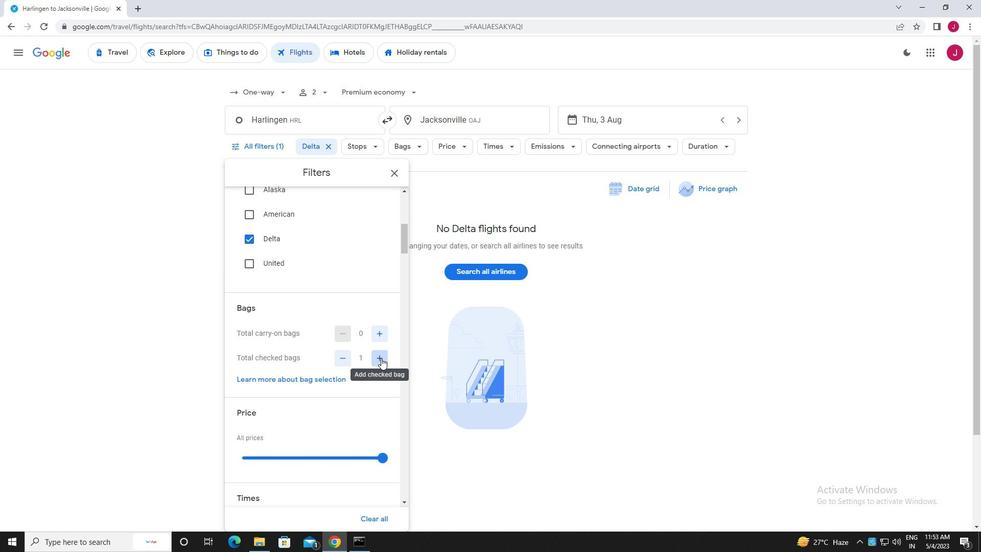 
Action: Mouse moved to (390, 342)
Screenshot: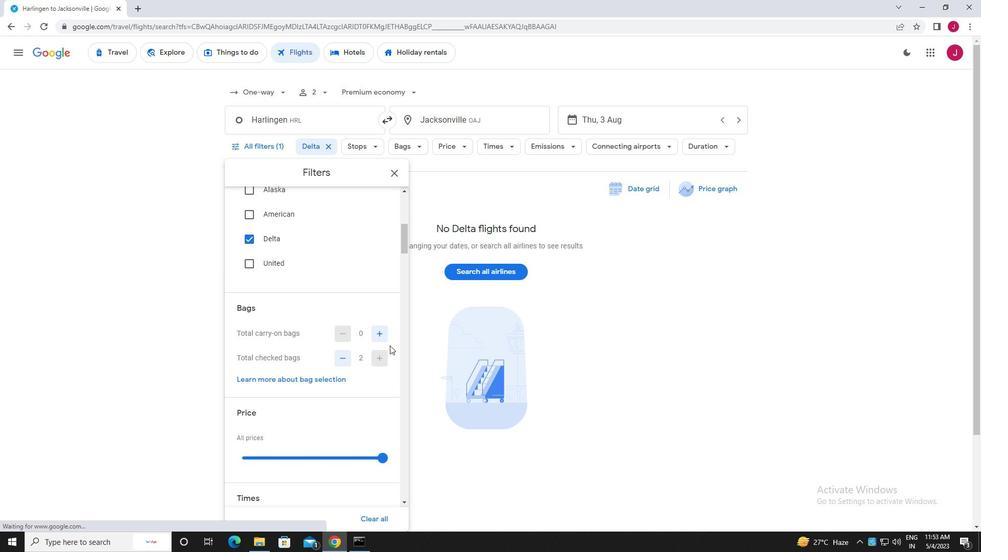 
Action: Mouse scrolled (390, 341) with delta (0, 0)
Screenshot: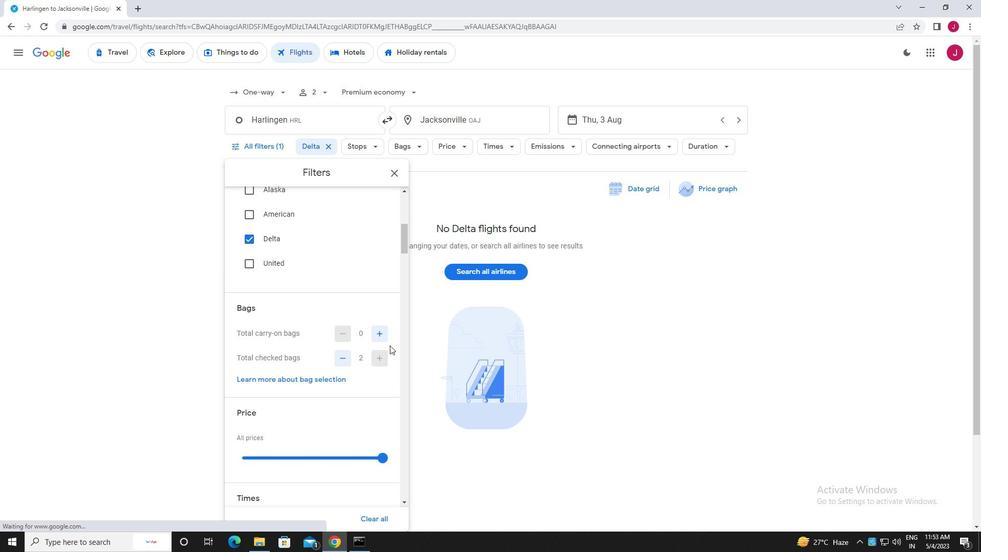 
Action: Mouse moved to (390, 342)
Screenshot: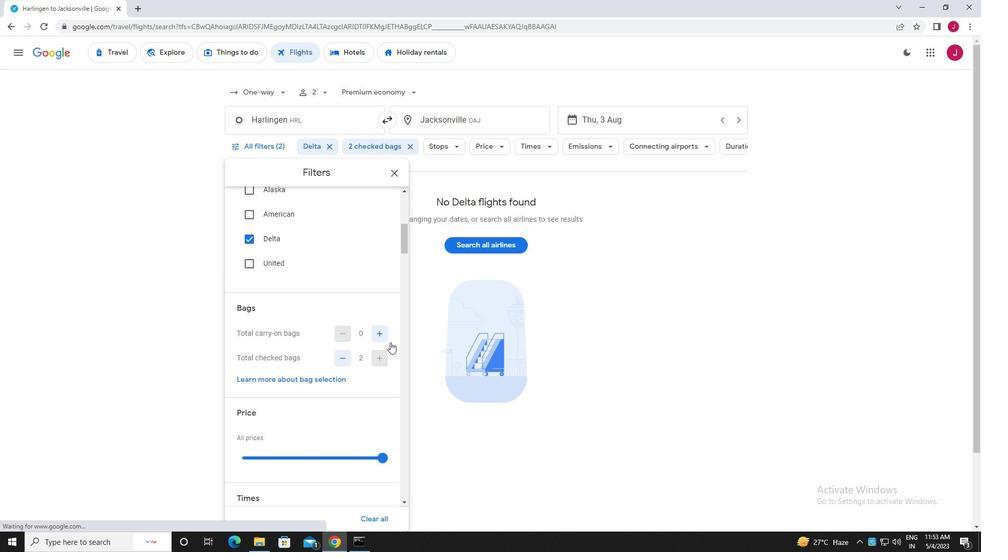 
Action: Mouse scrolled (390, 341) with delta (0, 0)
Screenshot: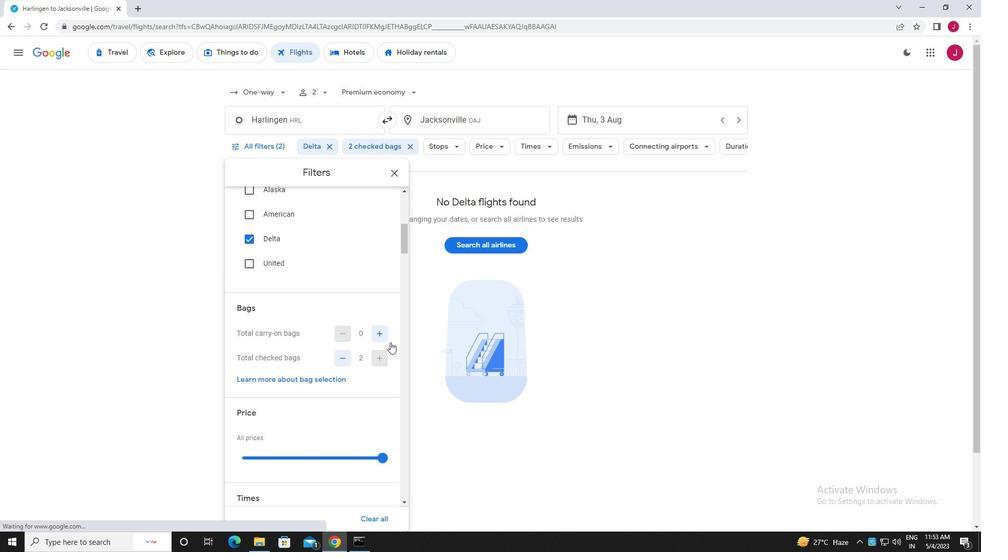 
Action: Mouse scrolled (390, 341) with delta (0, 0)
Screenshot: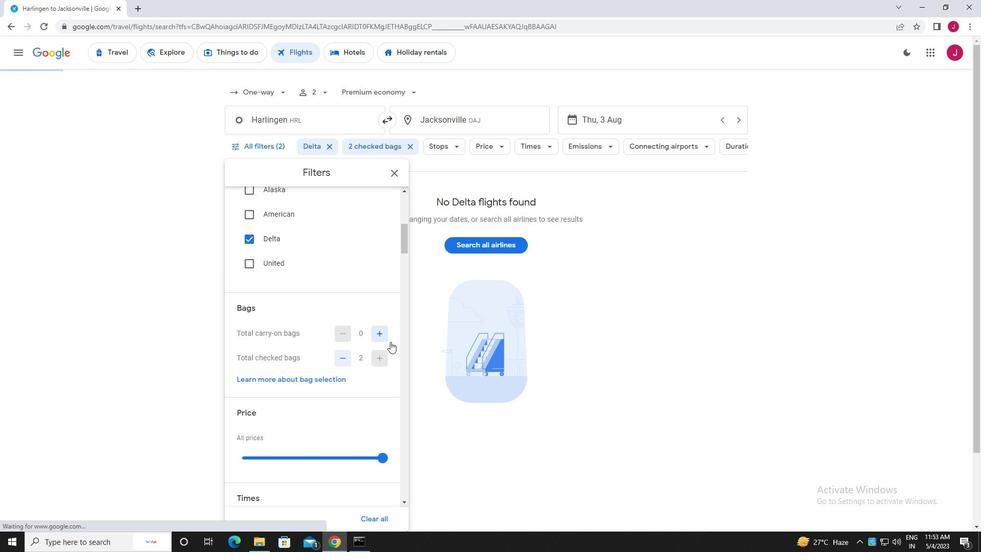 
Action: Mouse moved to (381, 304)
Screenshot: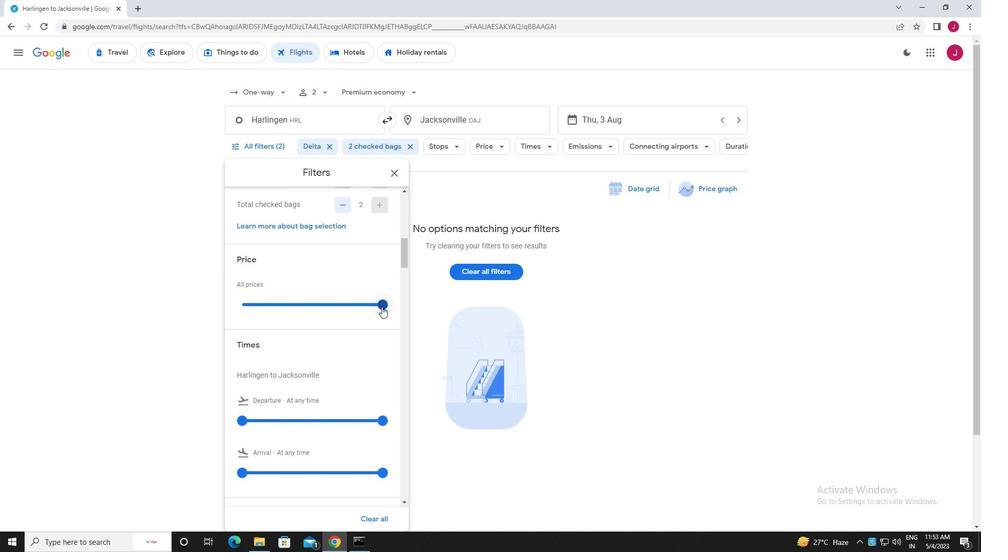 
Action: Mouse pressed left at (381, 304)
Screenshot: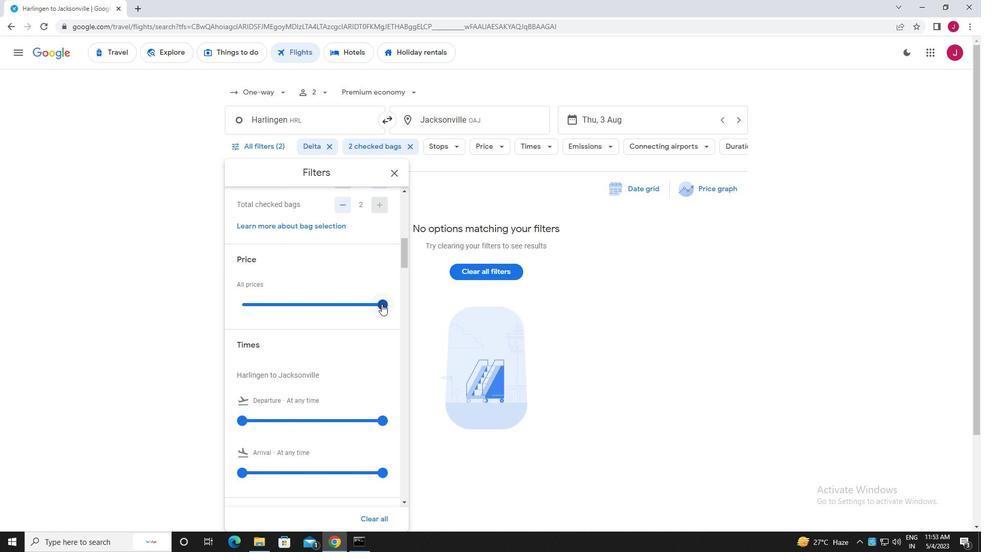 
Action: Mouse scrolled (381, 303) with delta (0, 0)
Screenshot: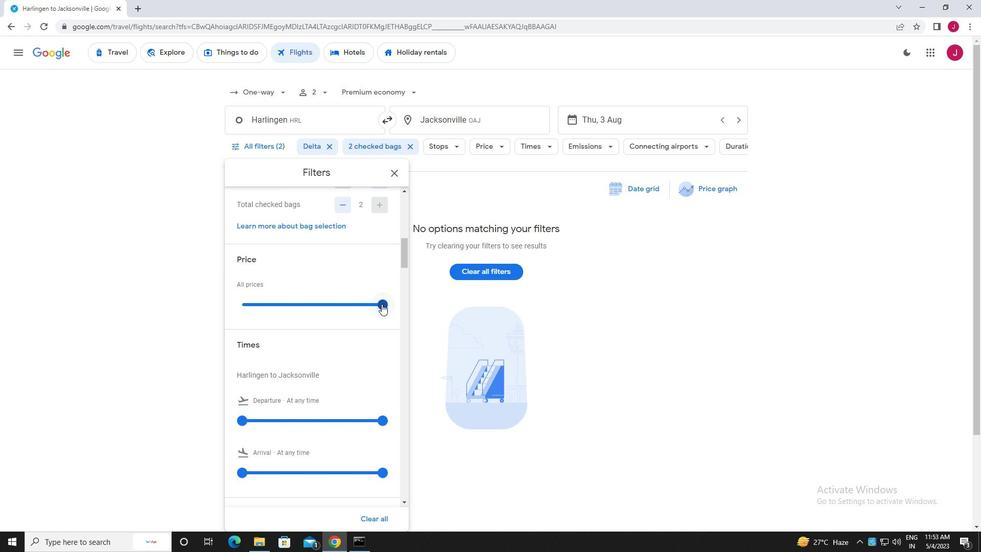 
Action: Mouse scrolled (381, 303) with delta (0, 0)
Screenshot: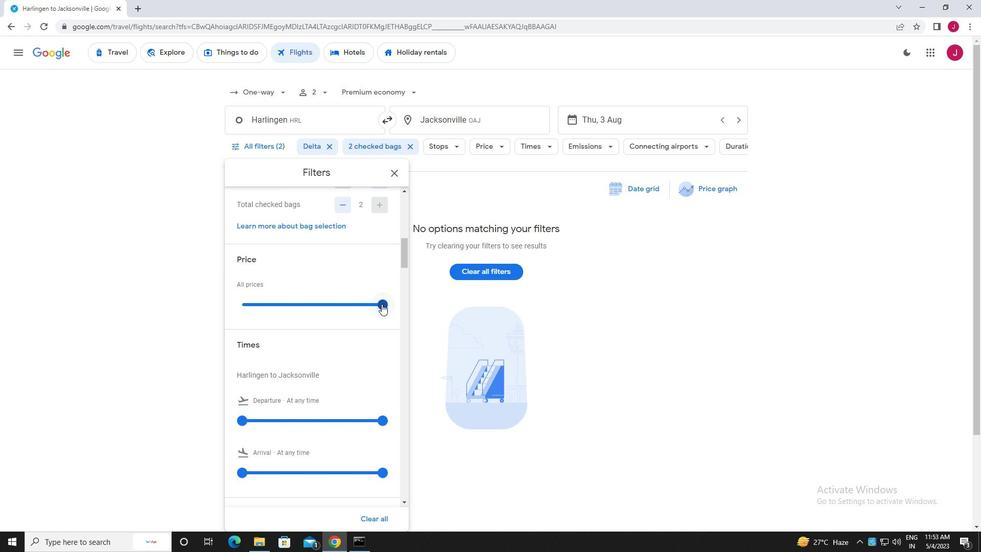 
Action: Mouse scrolled (381, 303) with delta (0, 0)
Screenshot: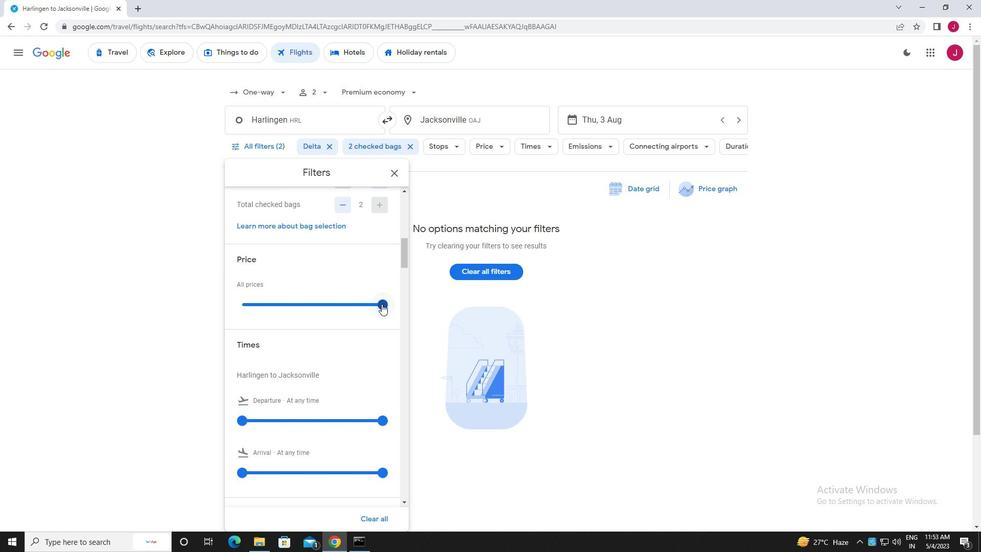 
Action: Mouse moved to (243, 267)
Screenshot: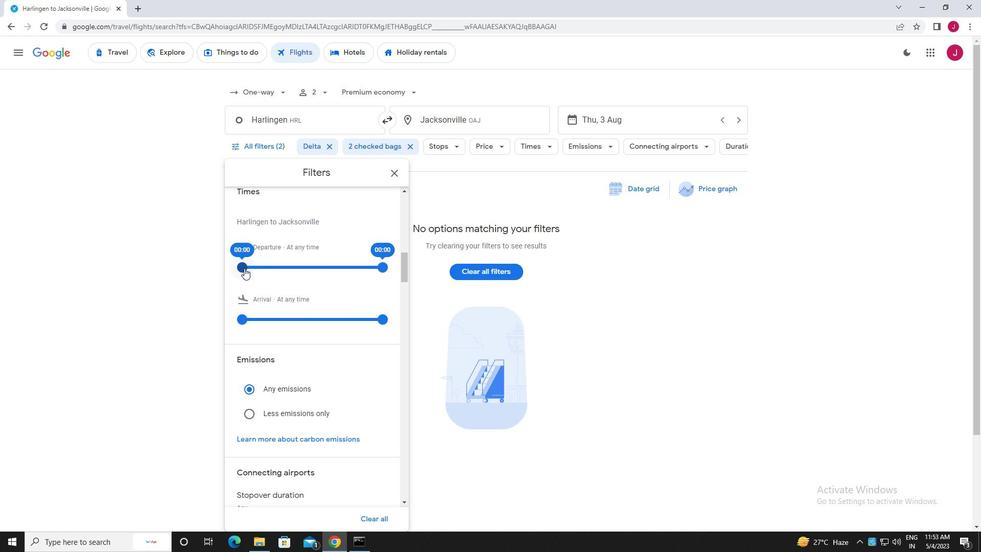 
Action: Mouse pressed left at (243, 267)
Screenshot: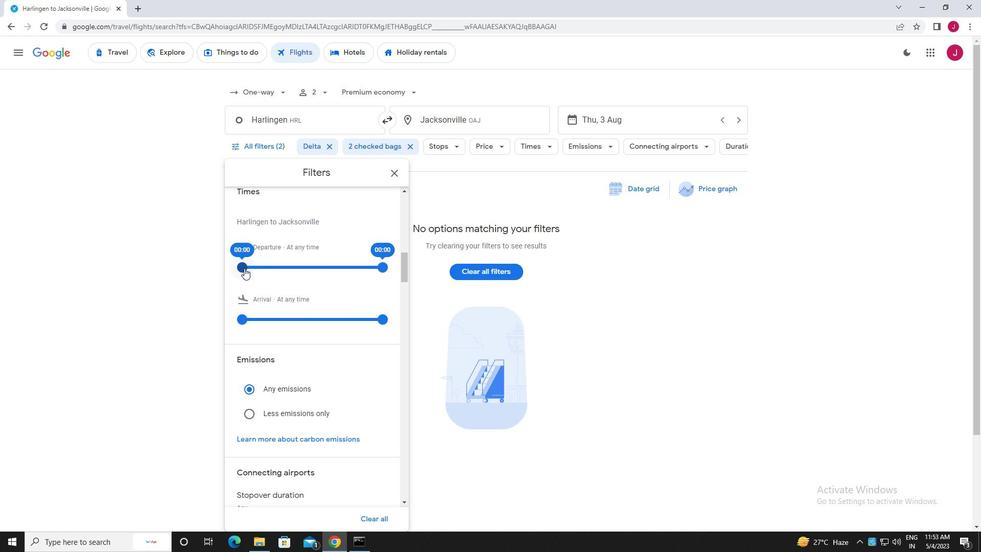 
Action: Mouse moved to (382, 267)
Screenshot: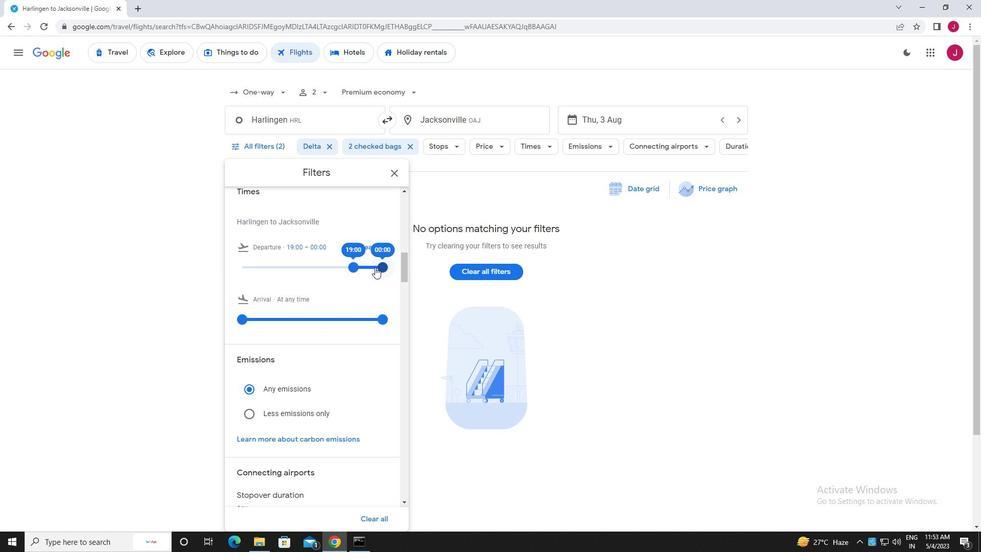 
Action: Mouse pressed left at (382, 267)
Screenshot: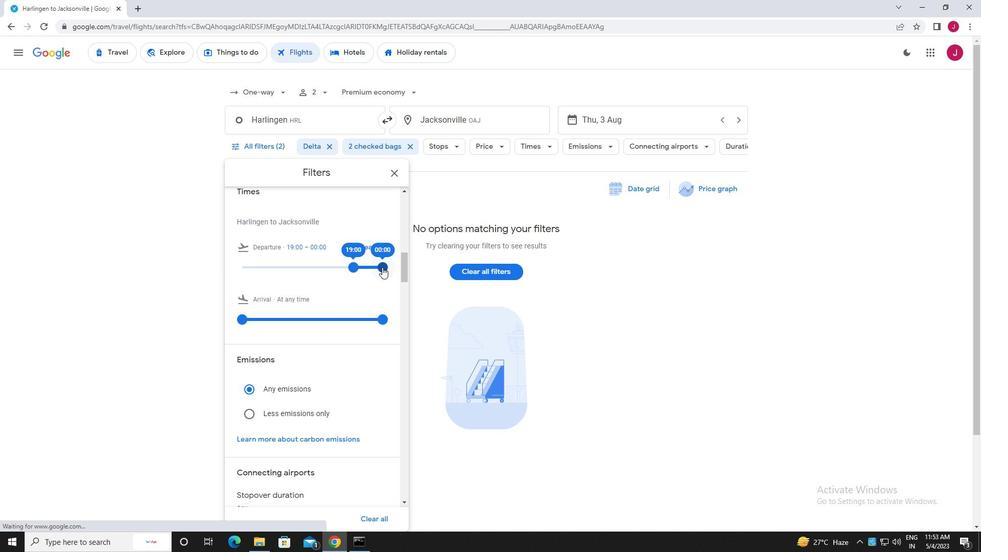 
Action: Mouse moved to (394, 172)
Screenshot: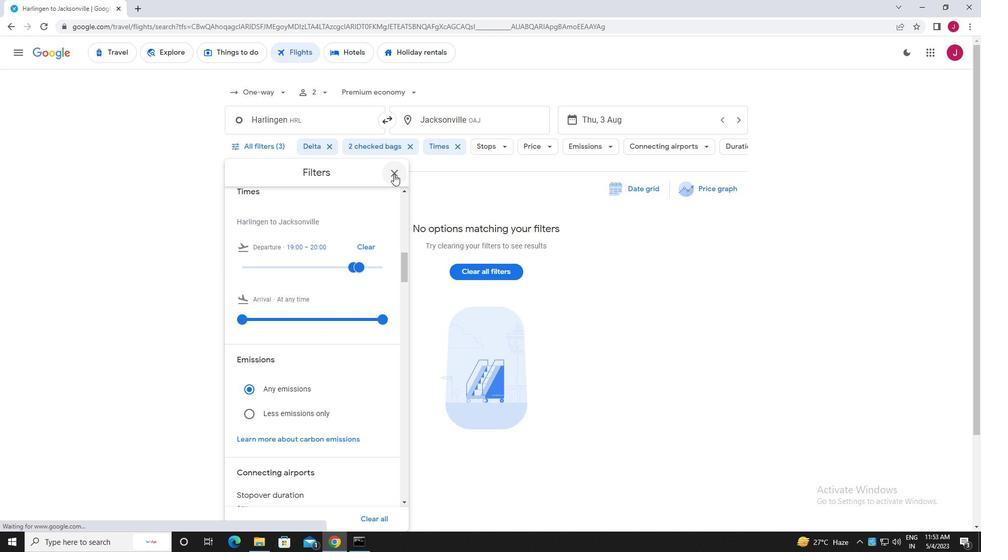 
Action: Mouse pressed left at (394, 172)
Screenshot: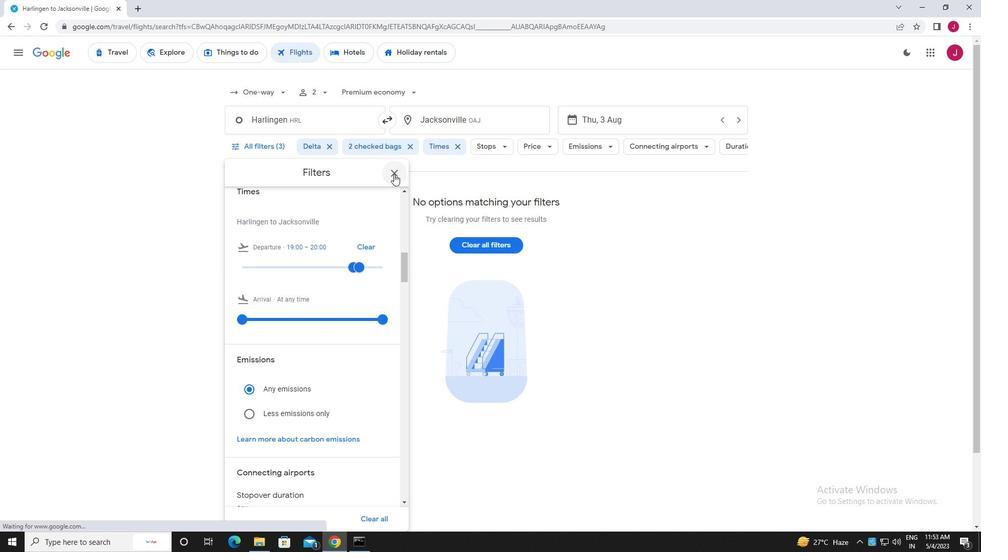 
Action: Mouse moved to (391, 175)
Screenshot: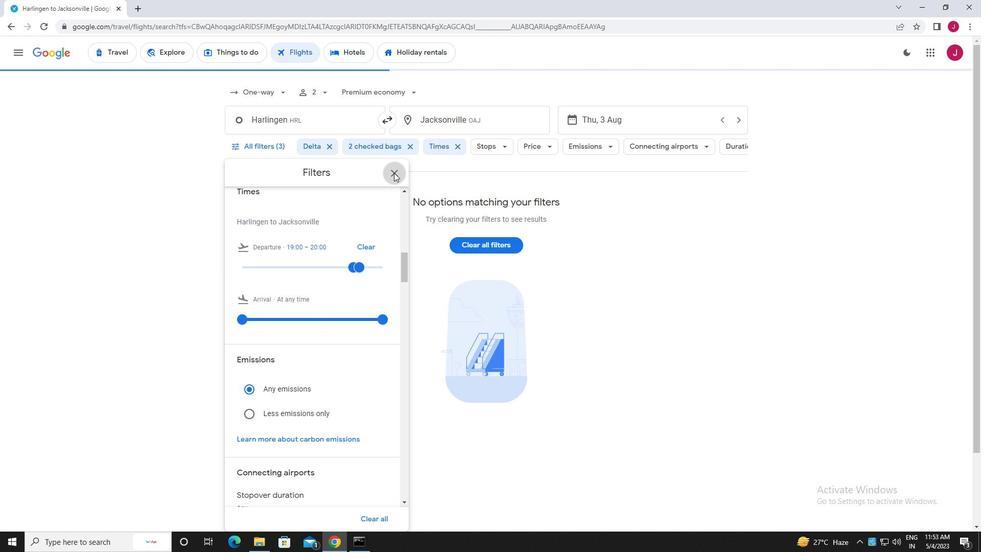 
